 Task: Toggle the option "Available for hire".
Action: Mouse moved to (1085, 96)
Screenshot: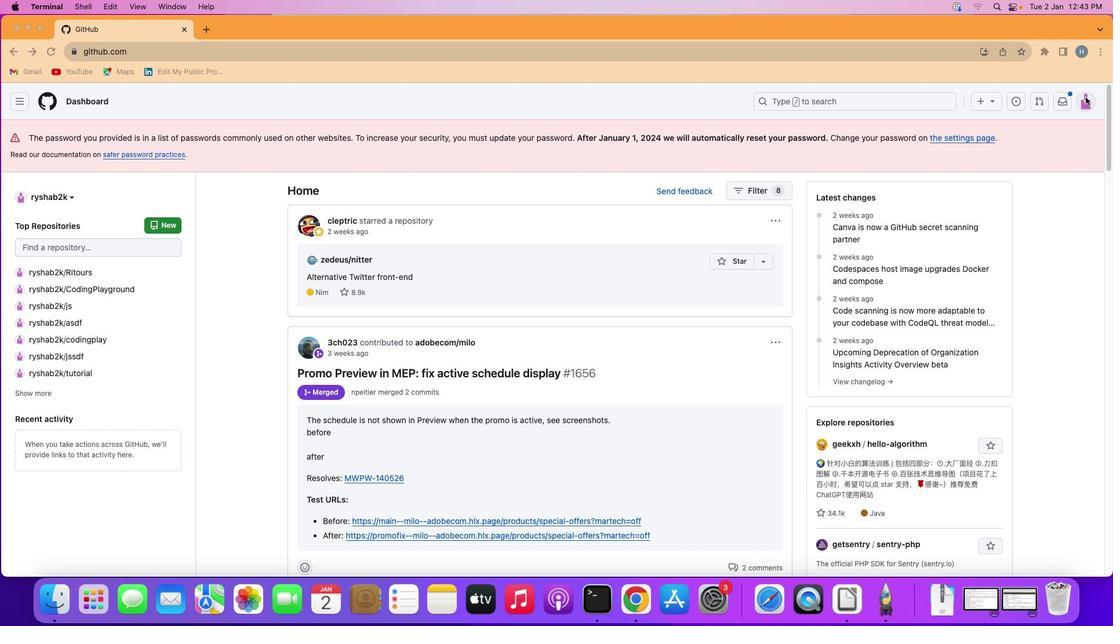 
Action: Mouse pressed left at (1085, 96)
Screenshot: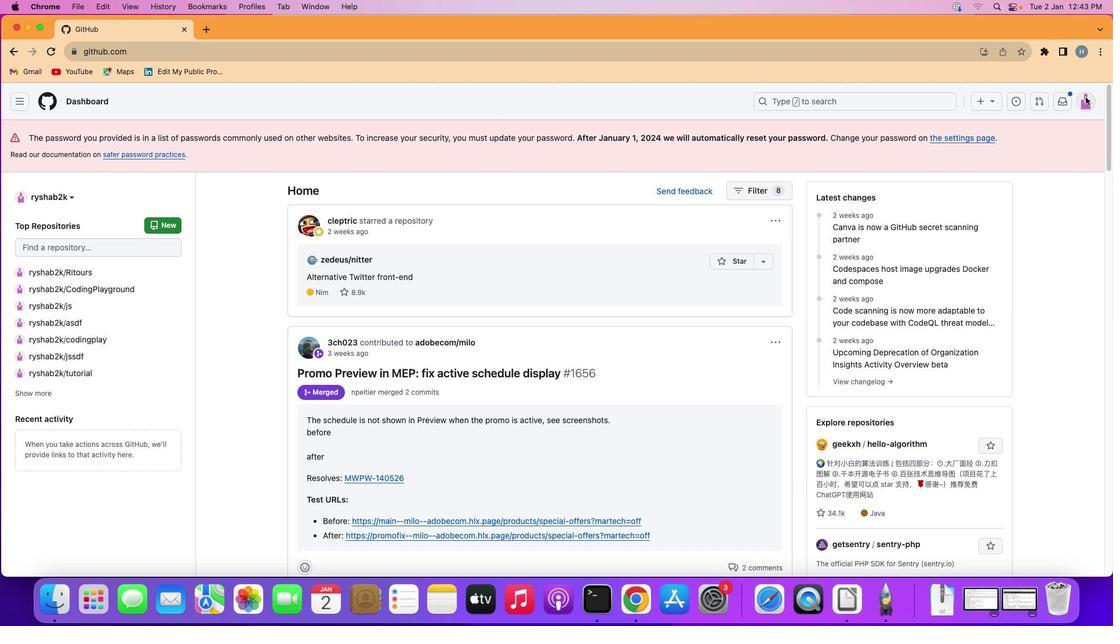
Action: Mouse moved to (1084, 99)
Screenshot: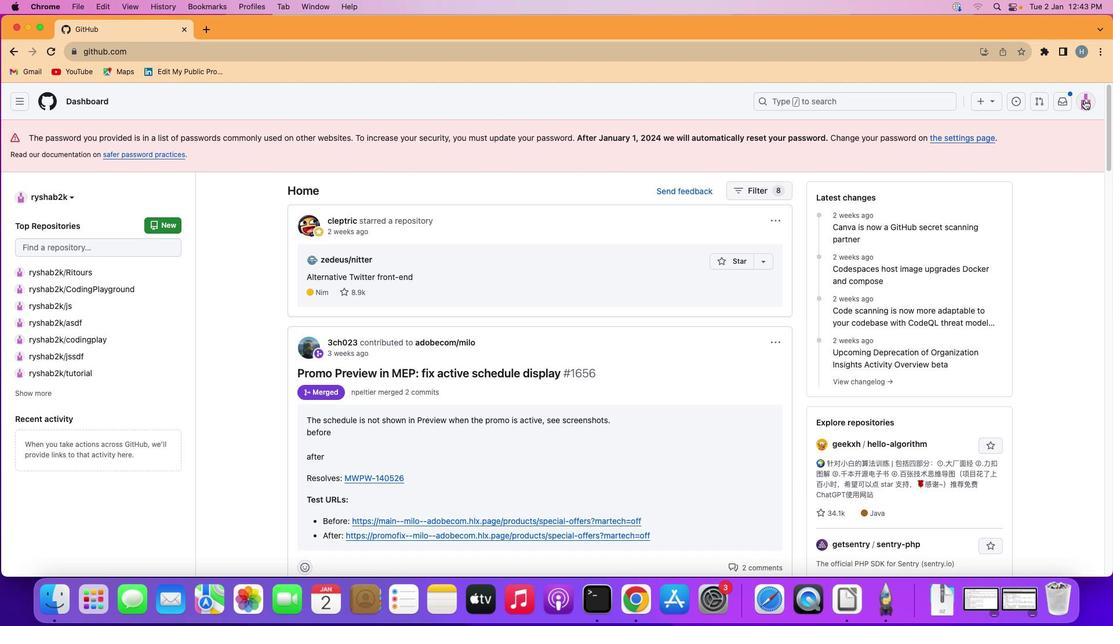 
Action: Mouse pressed left at (1084, 99)
Screenshot: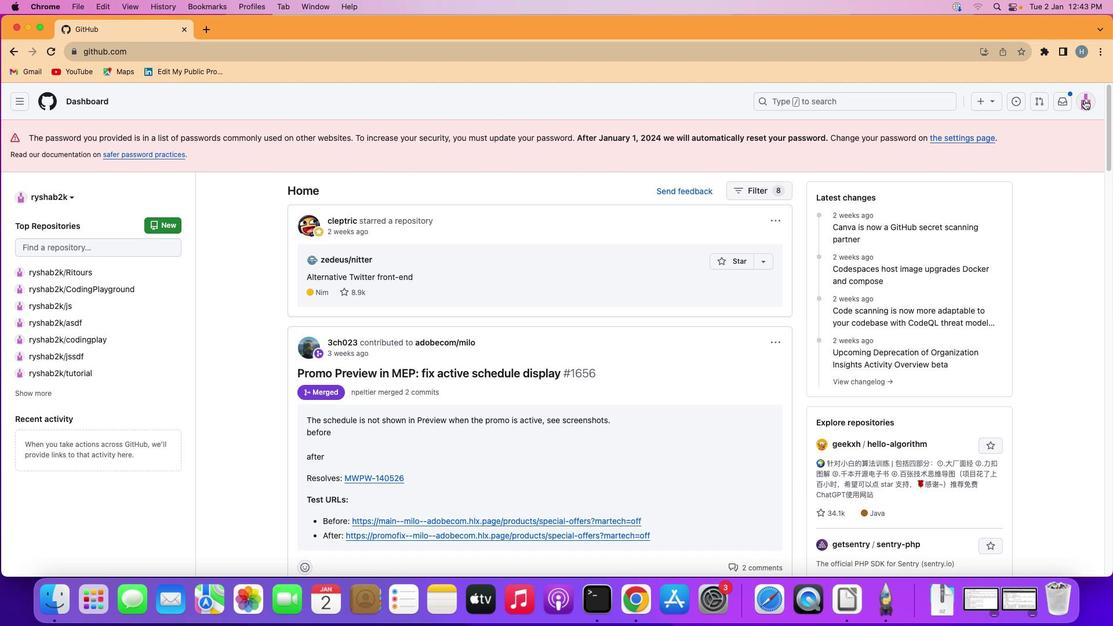 
Action: Mouse moved to (987, 418)
Screenshot: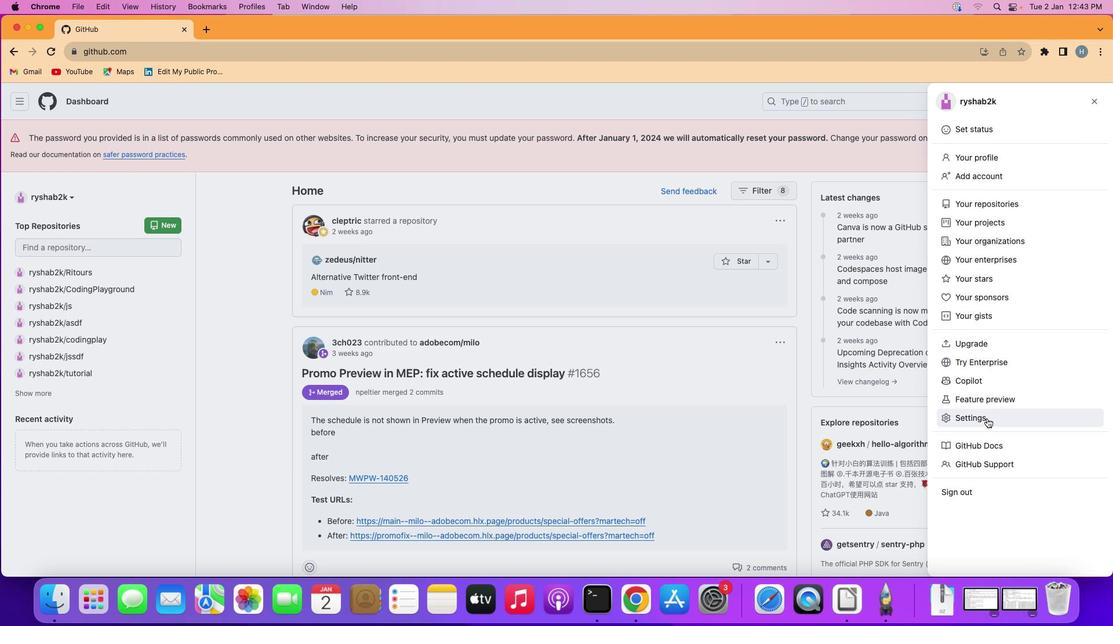 
Action: Mouse pressed left at (987, 418)
Screenshot: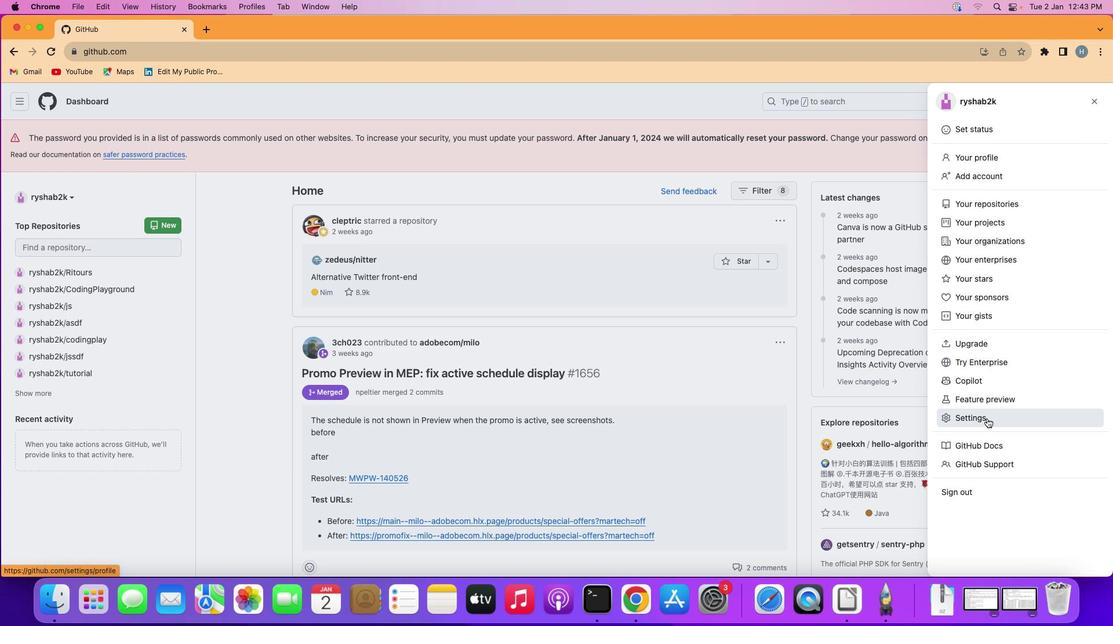 
Action: Mouse moved to (705, 410)
Screenshot: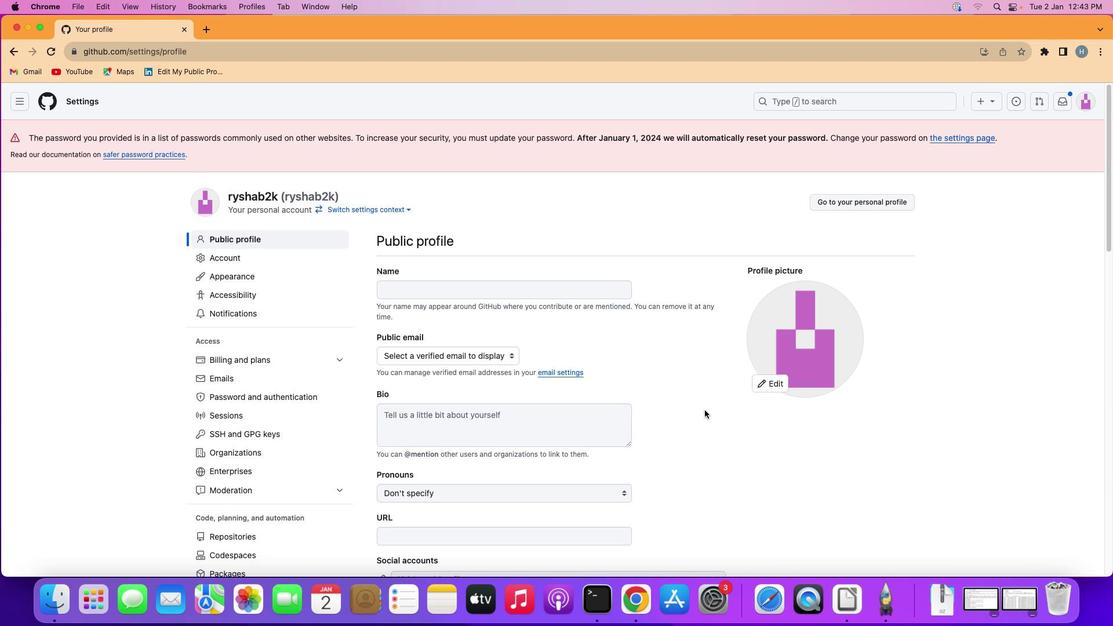 
Action: Mouse scrolled (705, 410) with delta (0, 0)
Screenshot: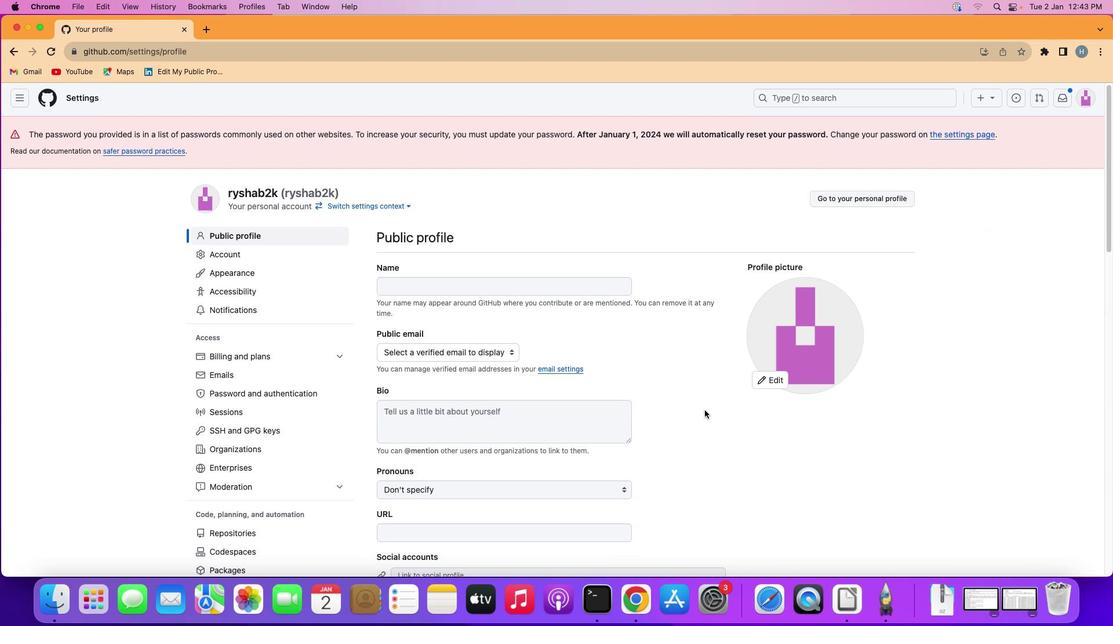 
Action: Mouse scrolled (705, 410) with delta (0, 0)
Screenshot: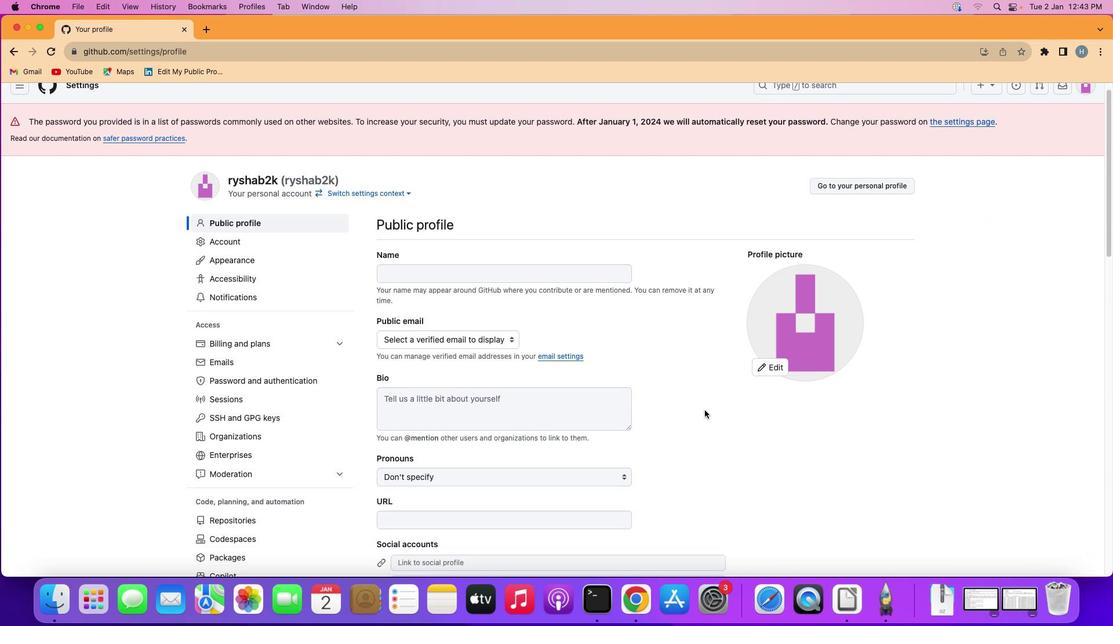 
Action: Mouse scrolled (705, 410) with delta (0, 0)
Screenshot: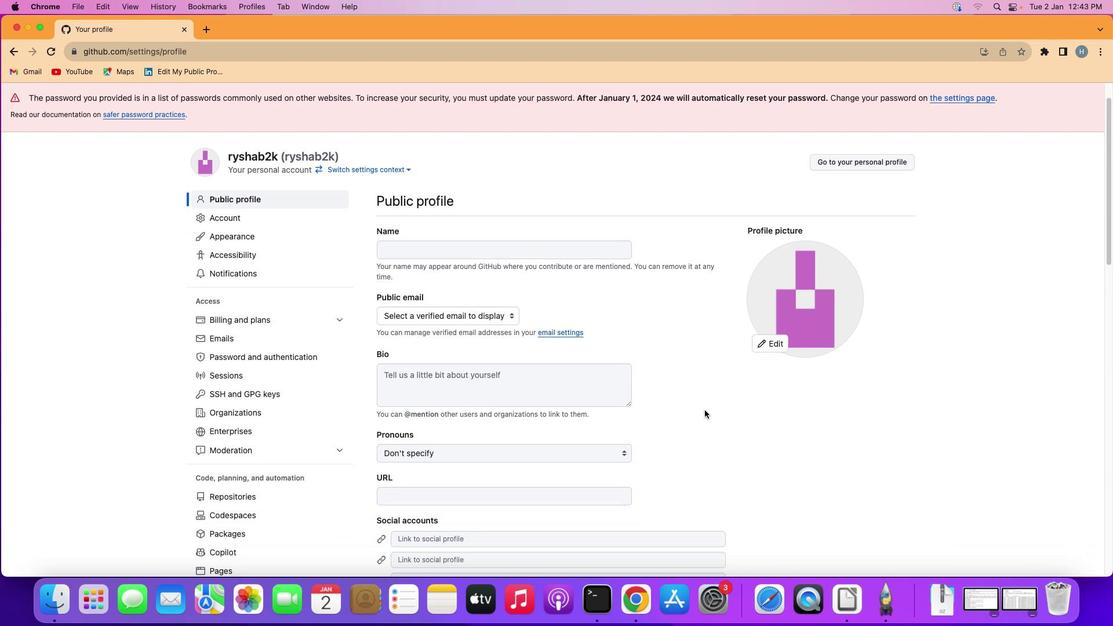 
Action: Mouse scrolled (705, 410) with delta (0, 0)
Screenshot: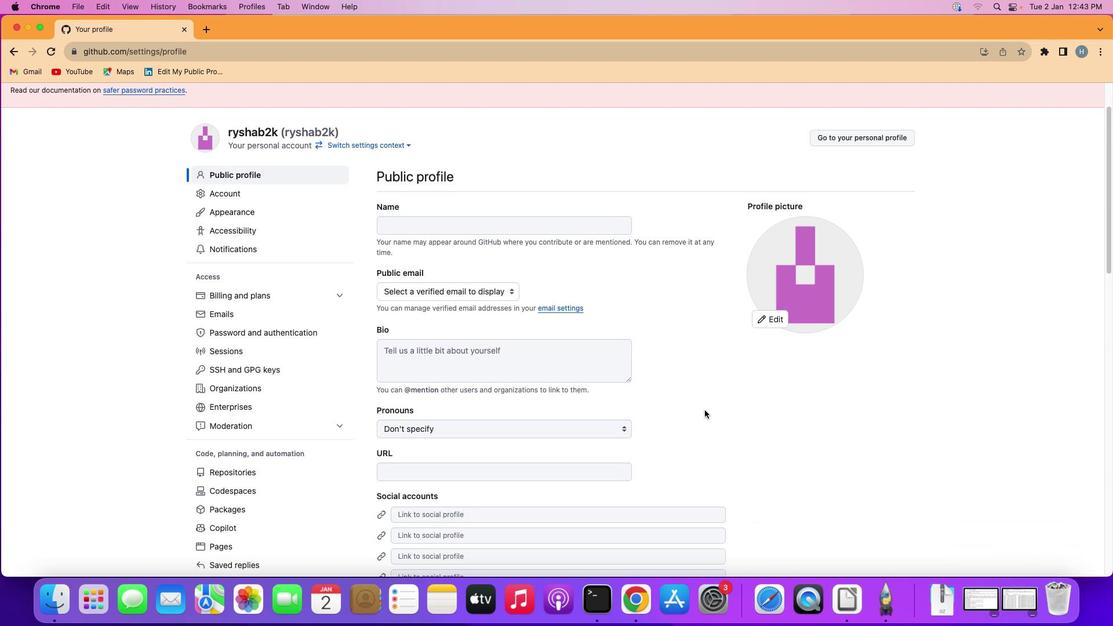 
Action: Mouse scrolled (705, 410) with delta (0, 0)
Screenshot: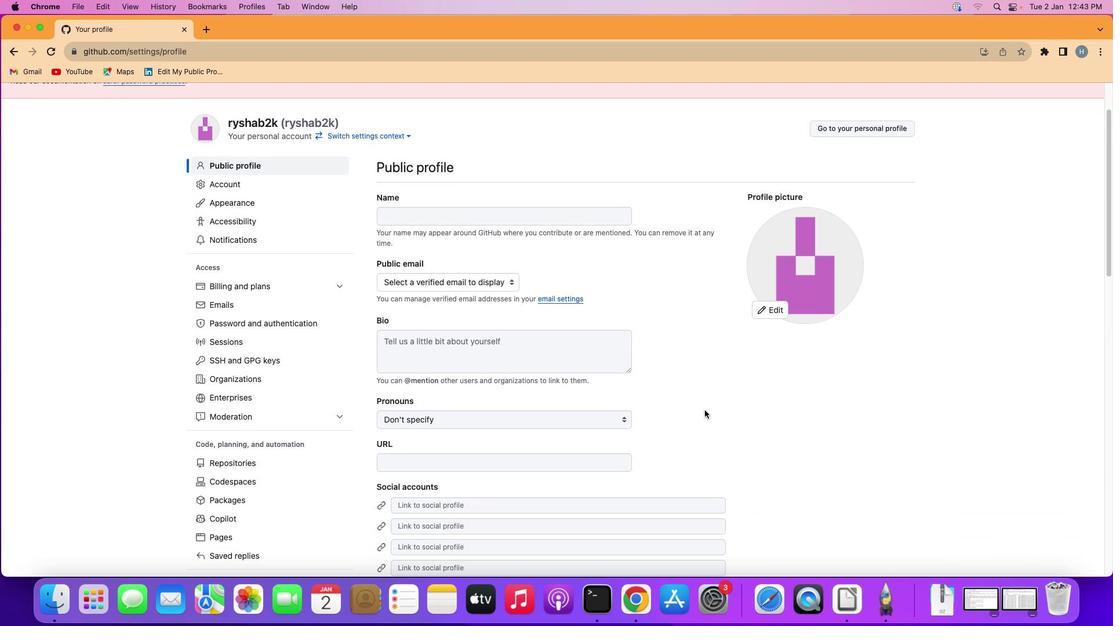 
Action: Mouse scrolled (705, 410) with delta (0, -1)
Screenshot: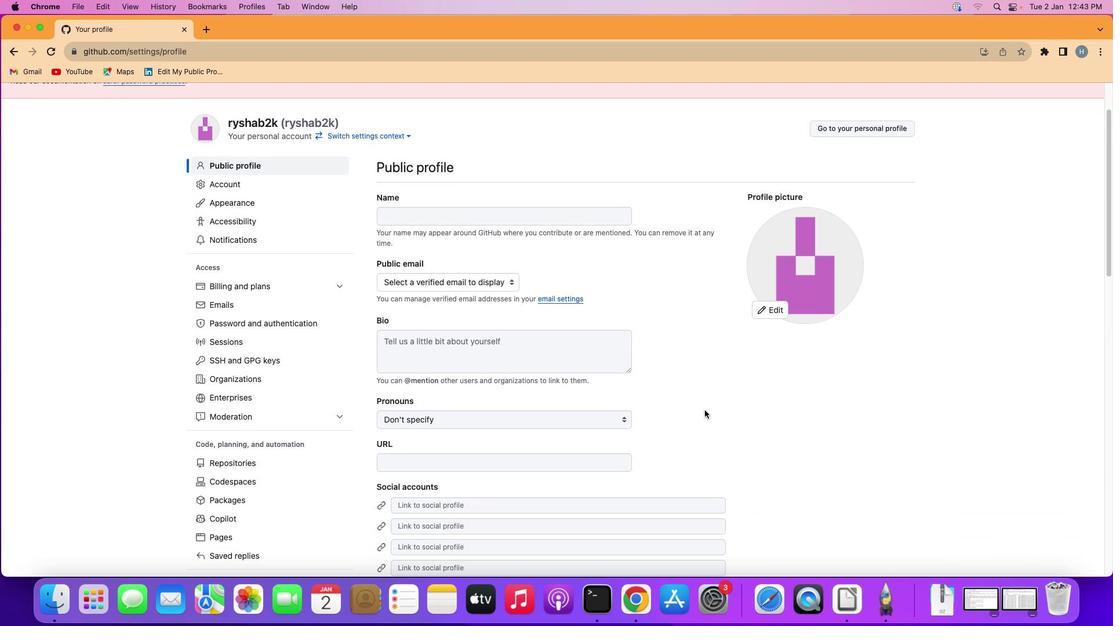 
Action: Mouse scrolled (705, 410) with delta (0, 1)
Screenshot: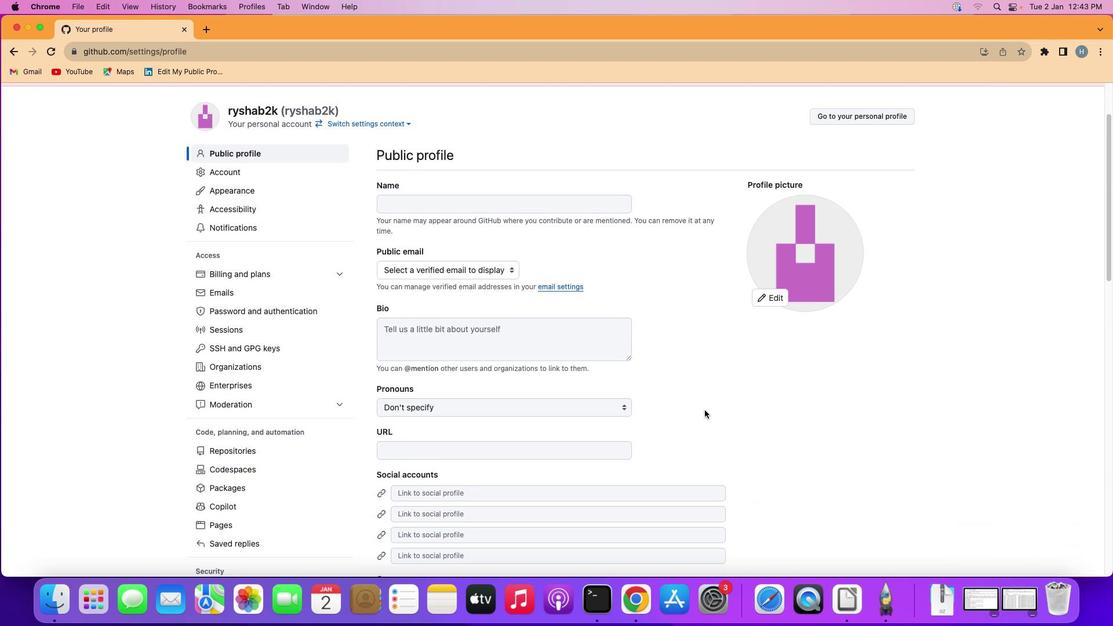 
Action: Mouse scrolled (705, 410) with delta (0, -1)
Screenshot: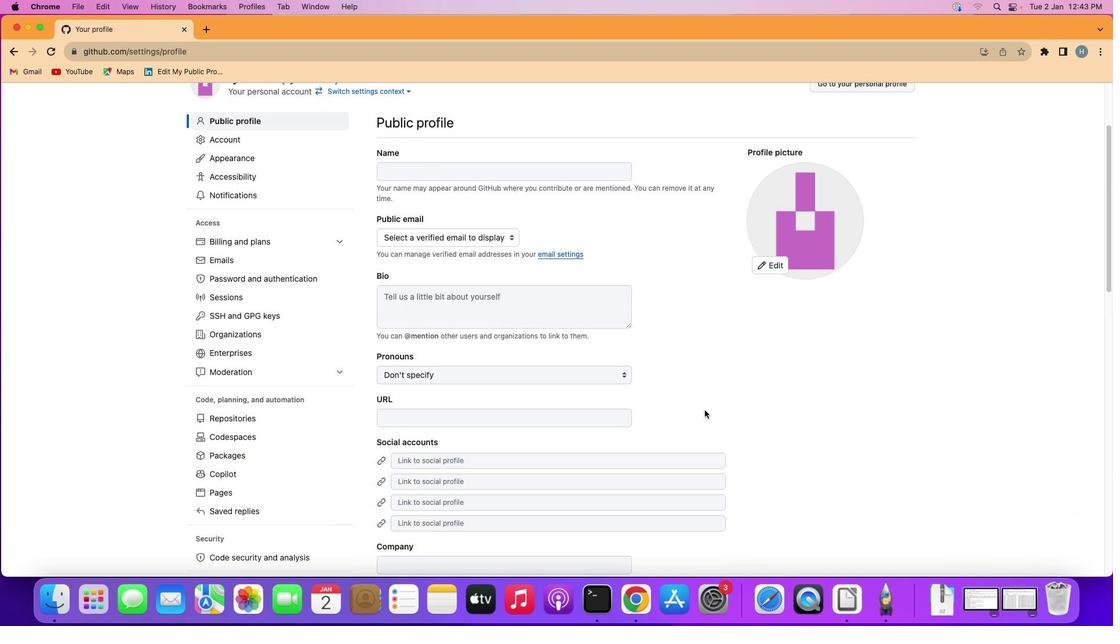 
Action: Mouse scrolled (705, 410) with delta (0, 0)
Screenshot: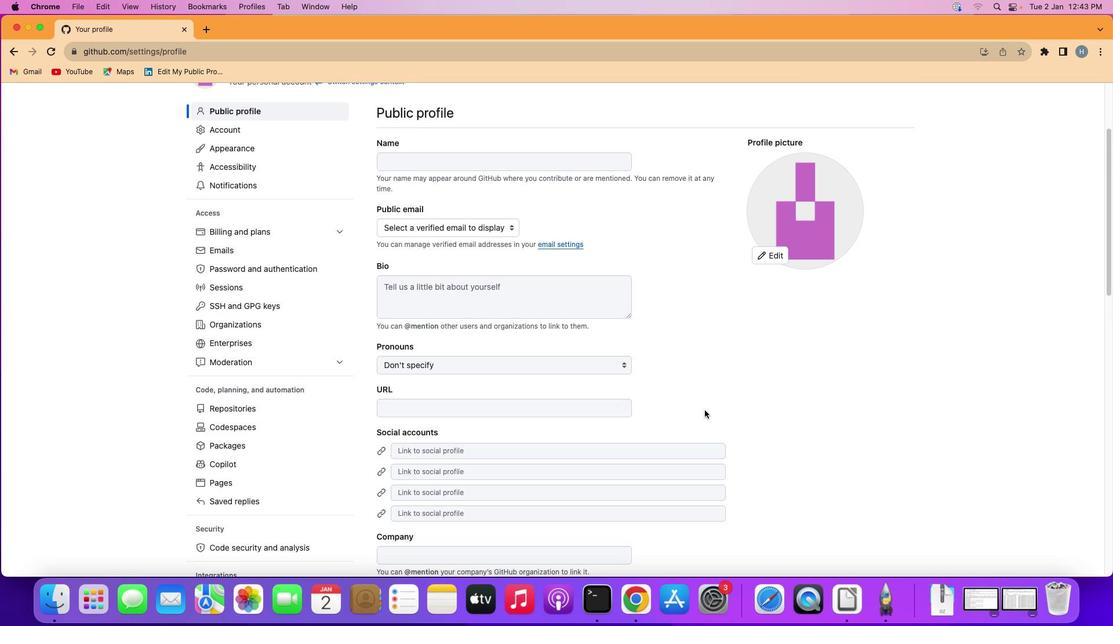 
Action: Mouse scrolled (705, 410) with delta (0, 2)
Screenshot: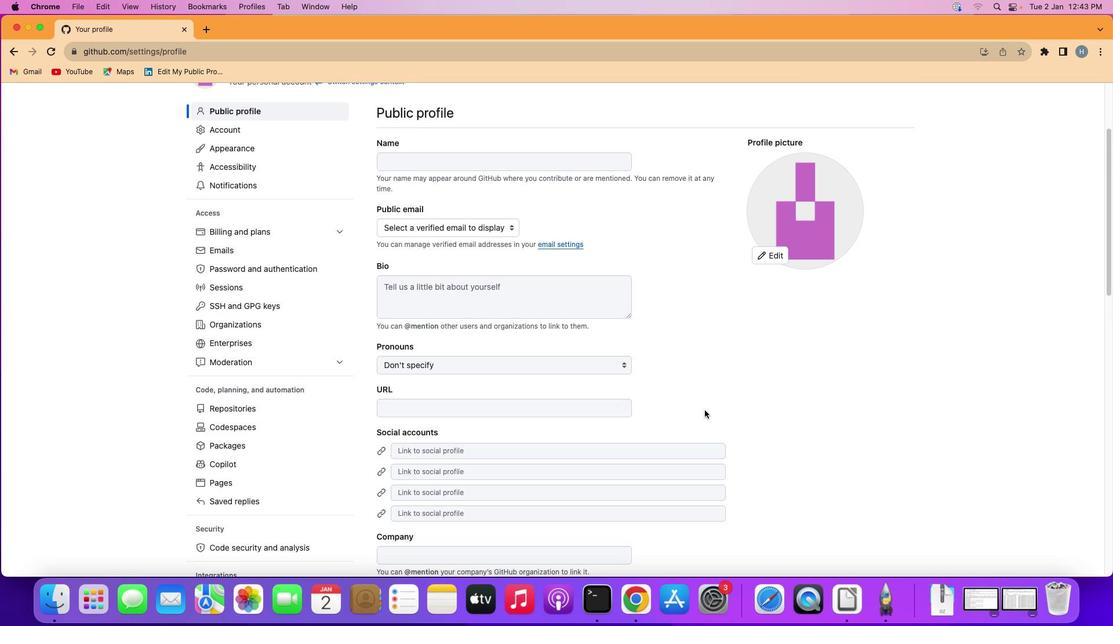 
Action: Mouse scrolled (705, 410) with delta (0, -1)
Screenshot: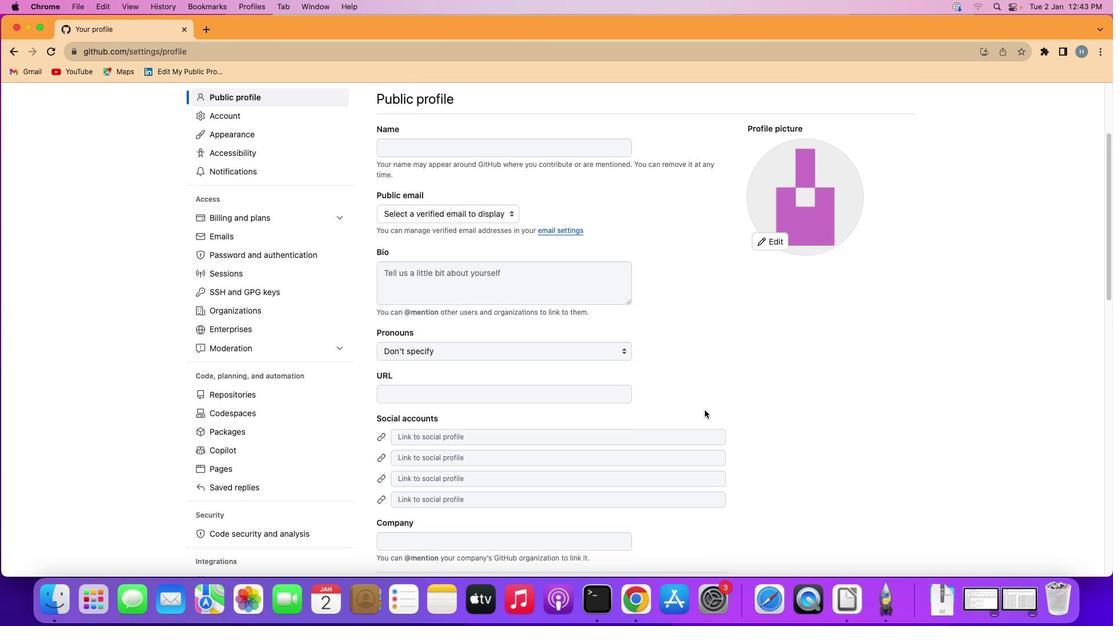 
Action: Mouse scrolled (705, 410) with delta (0, -1)
Screenshot: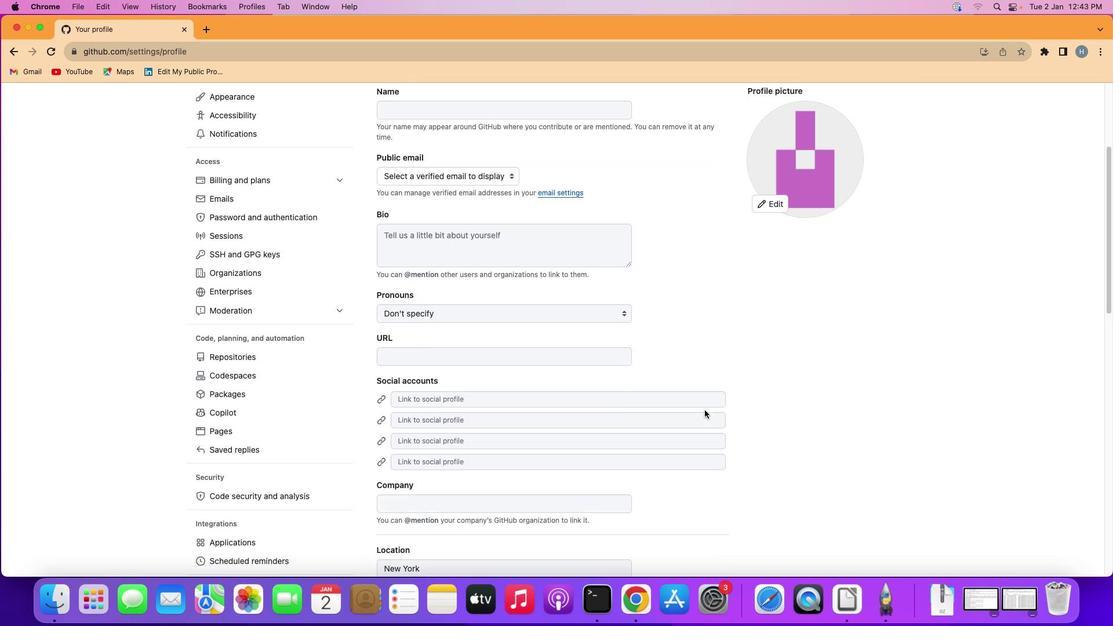 
Action: Mouse scrolled (705, 410) with delta (0, -2)
Screenshot: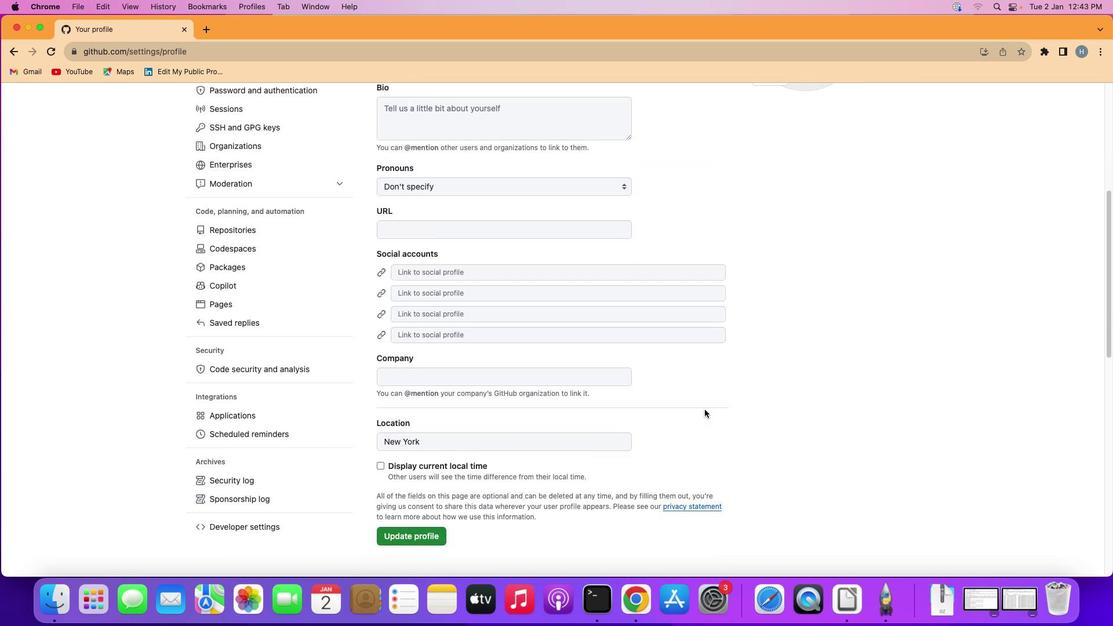 
Action: Mouse moved to (704, 408)
Screenshot: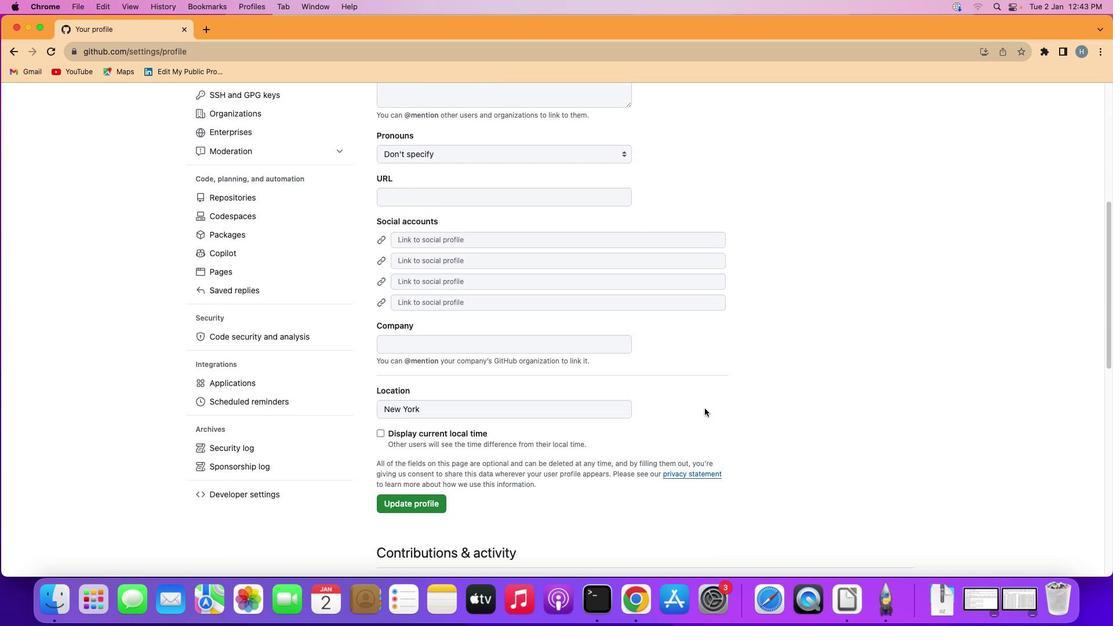 
Action: Mouse scrolled (704, 408) with delta (0, 0)
Screenshot: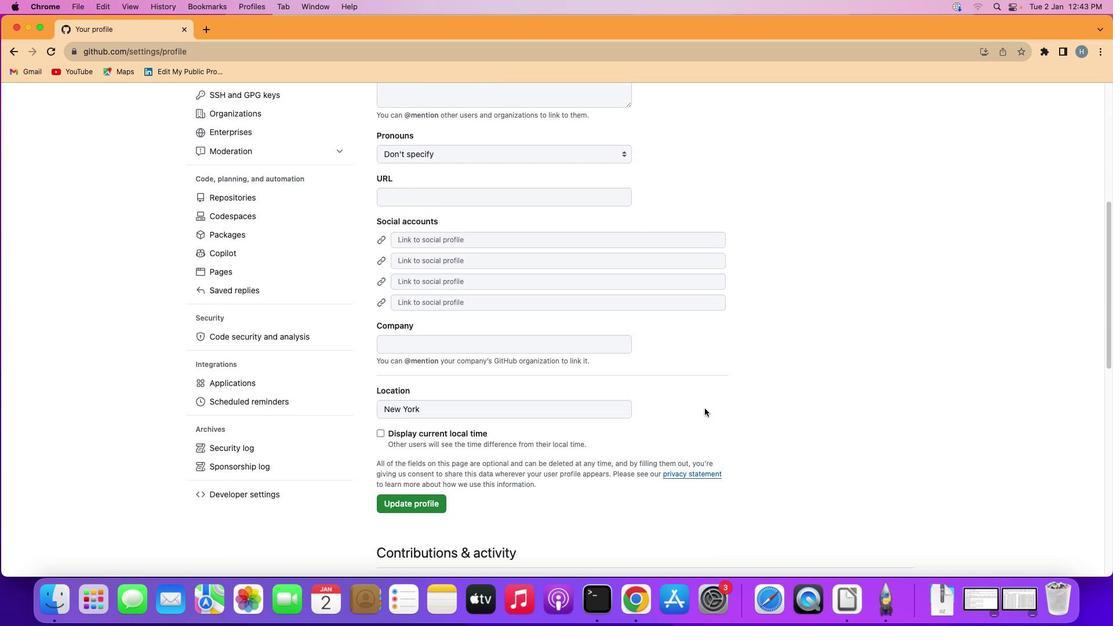 
Action: Mouse scrolled (704, 408) with delta (0, 0)
Screenshot: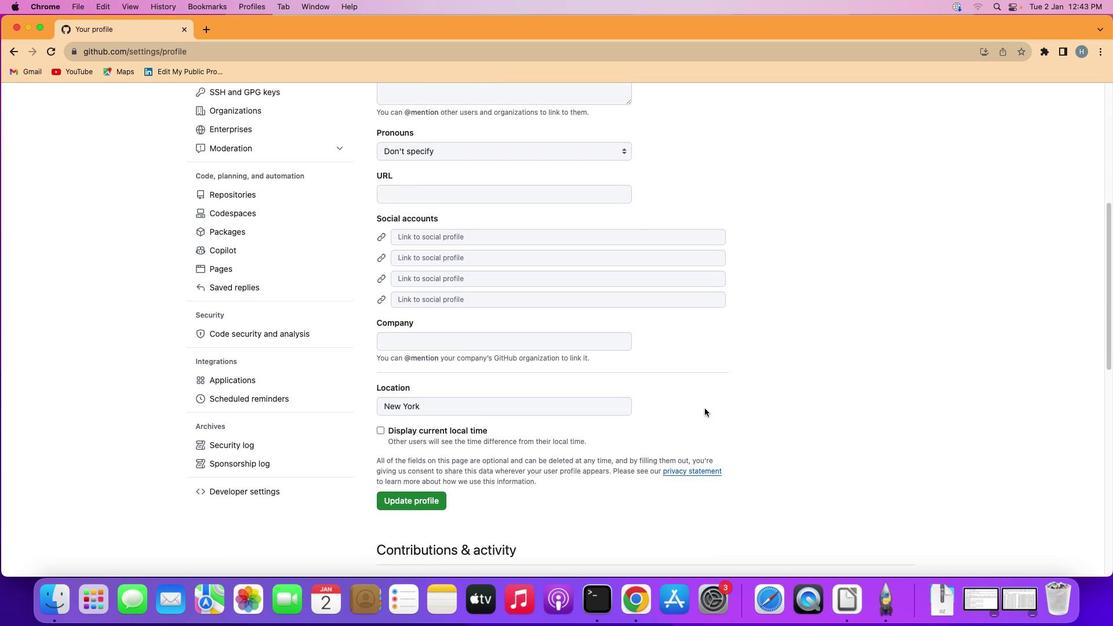 
Action: Mouse moved to (704, 408)
Screenshot: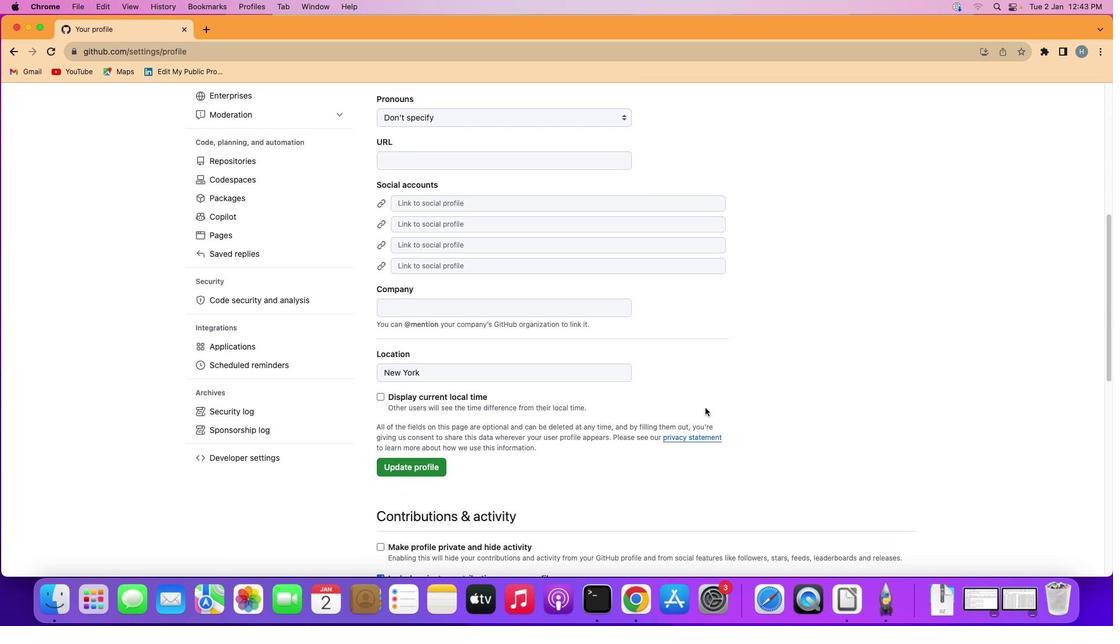 
Action: Mouse scrolled (704, 408) with delta (0, 0)
Screenshot: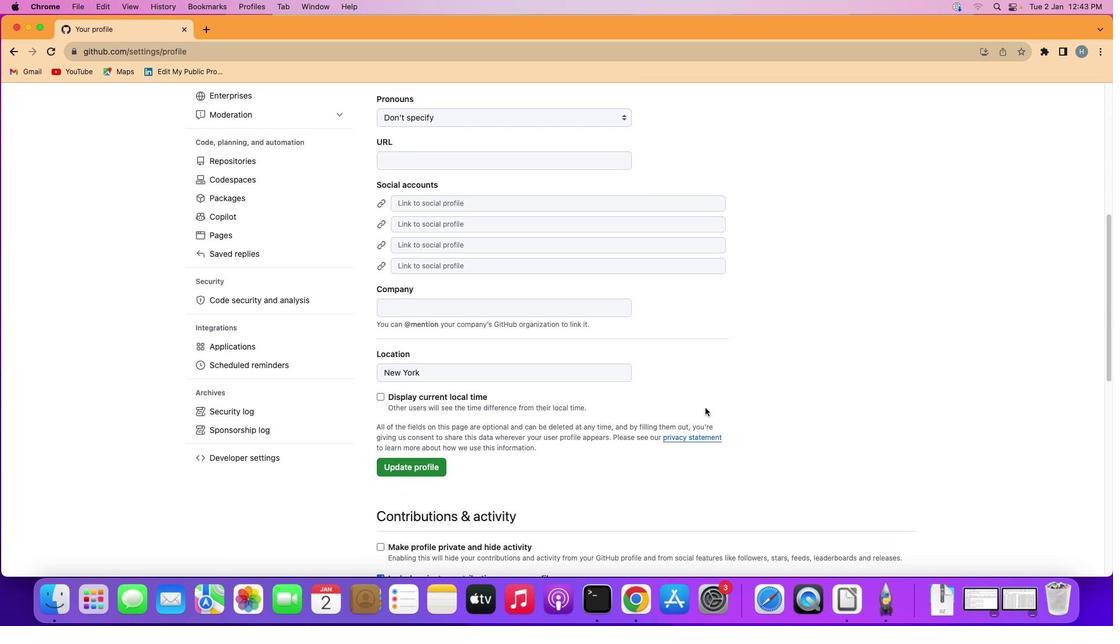 
Action: Mouse moved to (705, 407)
Screenshot: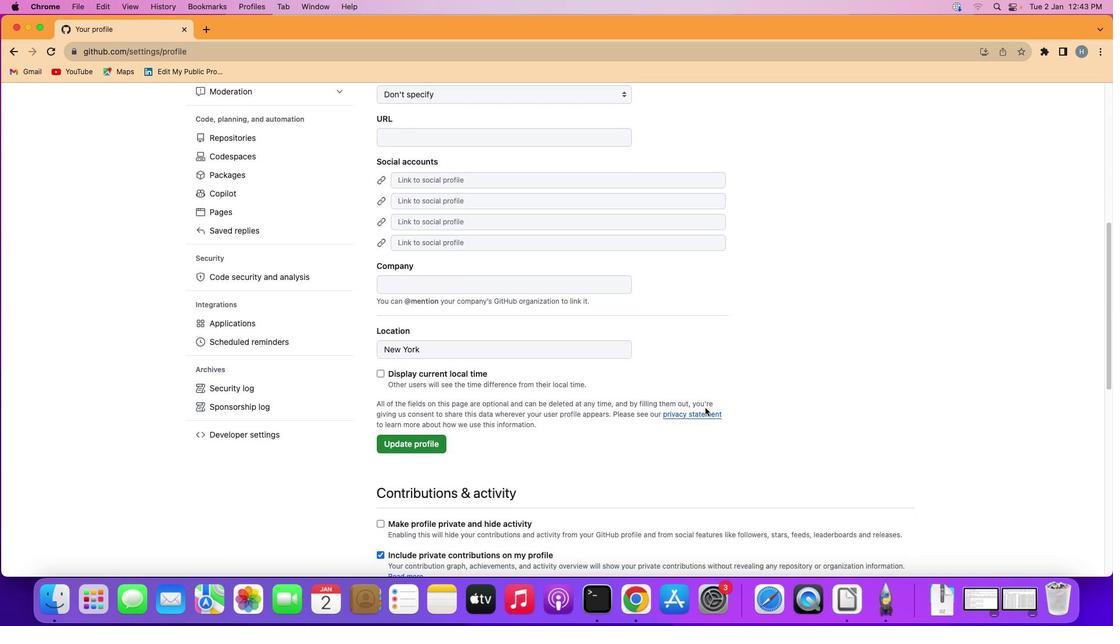 
Action: Mouse scrolled (705, 407) with delta (0, 0)
Screenshot: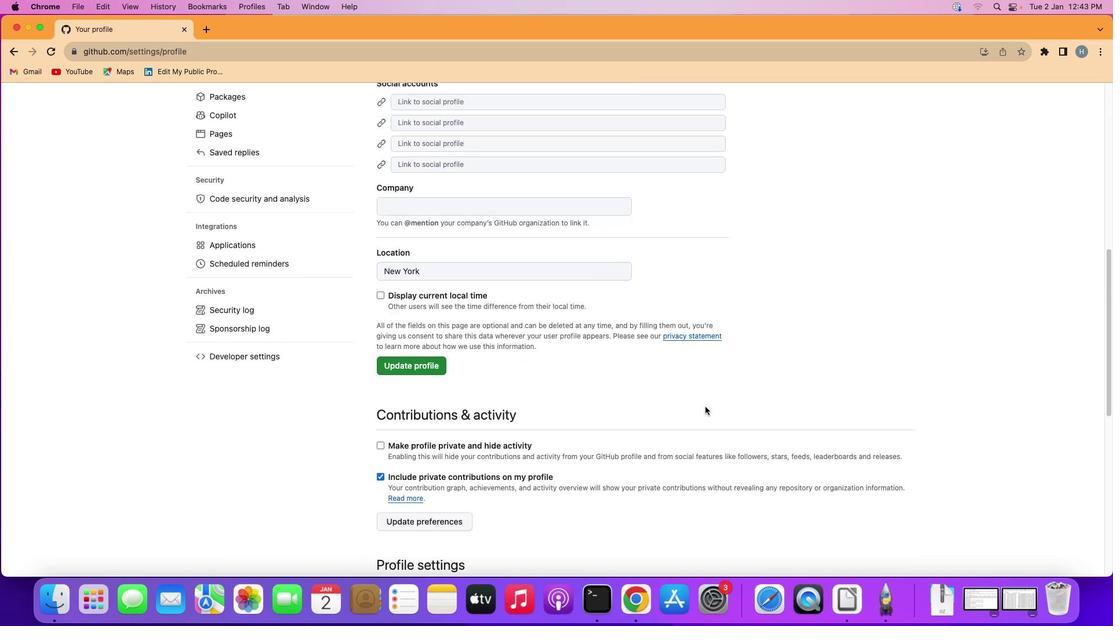 
Action: Mouse scrolled (705, 407) with delta (0, 0)
Screenshot: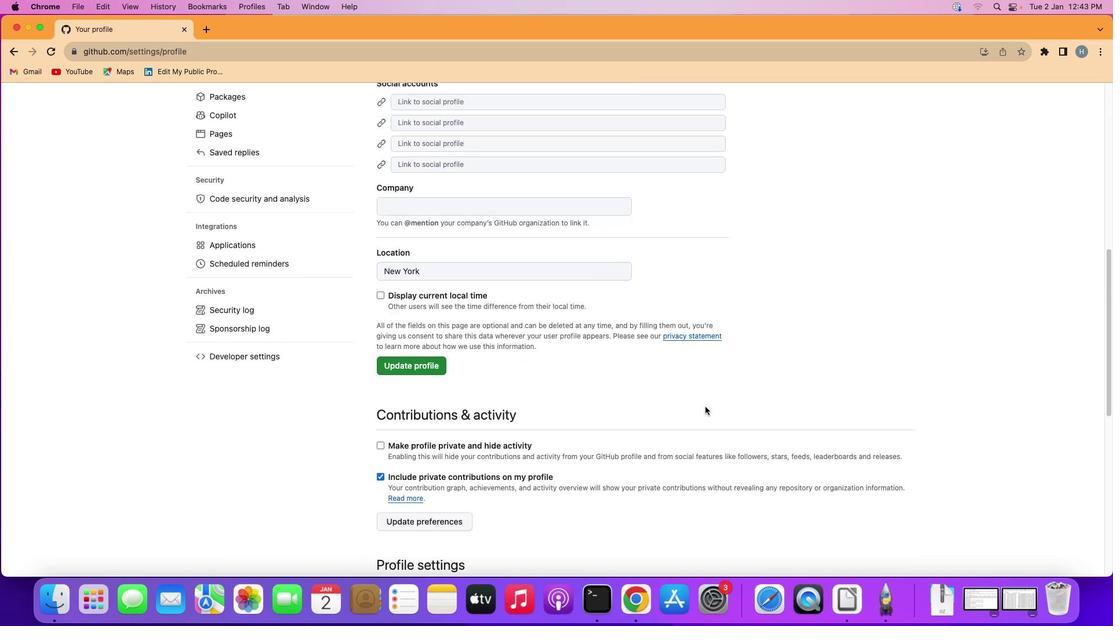 
Action: Mouse scrolled (705, 407) with delta (0, -1)
Screenshot: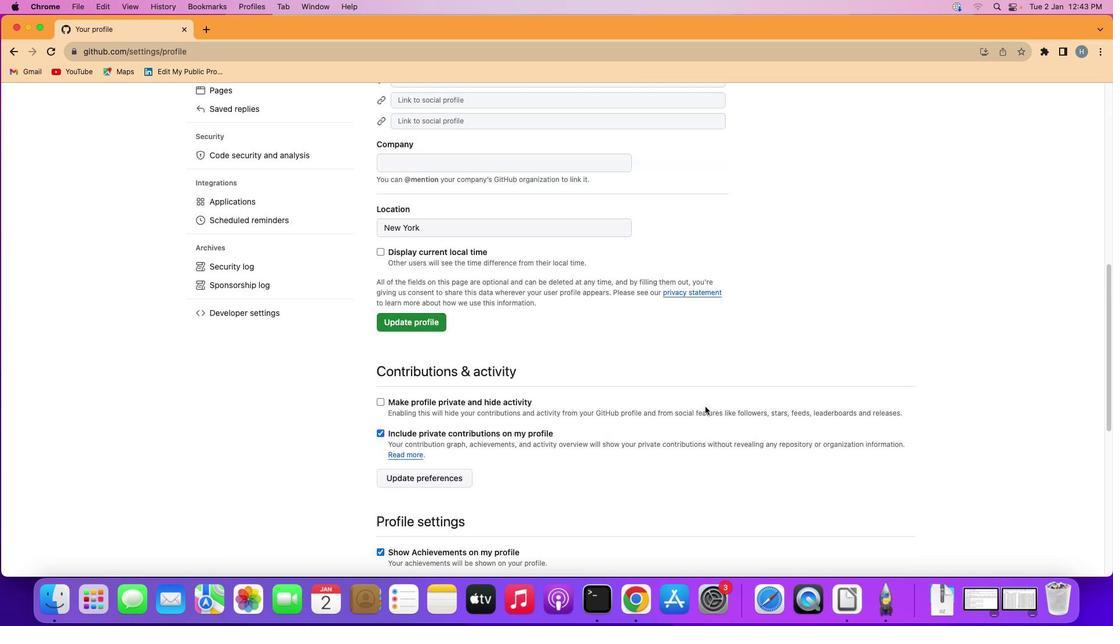 
Action: Mouse moved to (705, 407)
Screenshot: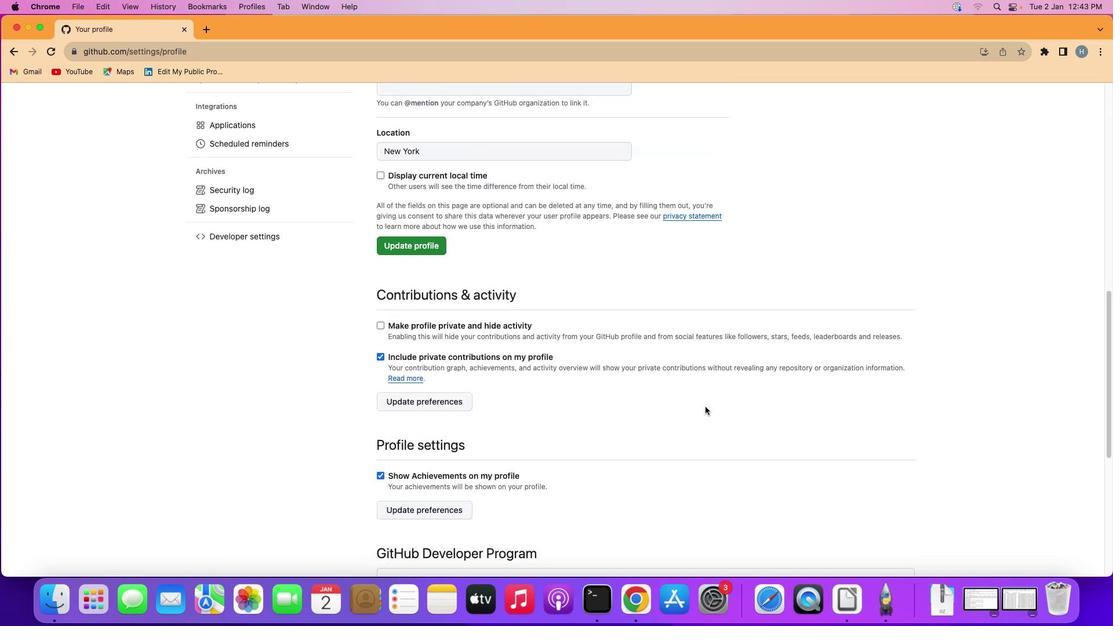 
Action: Mouse scrolled (705, 407) with delta (0, -2)
Screenshot: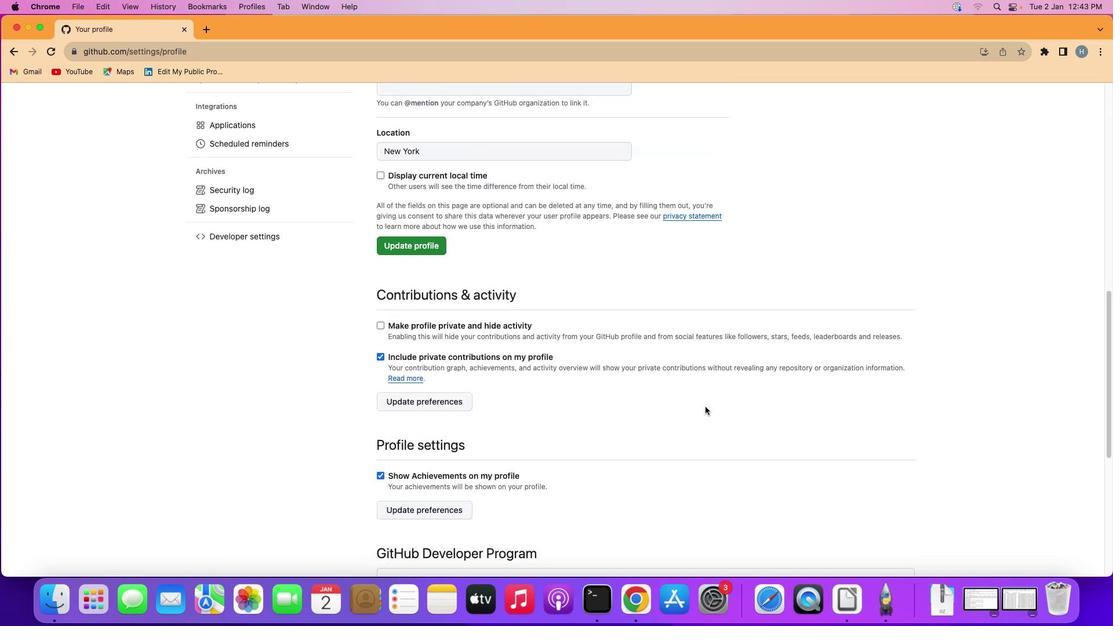 
Action: Mouse moved to (705, 407)
Screenshot: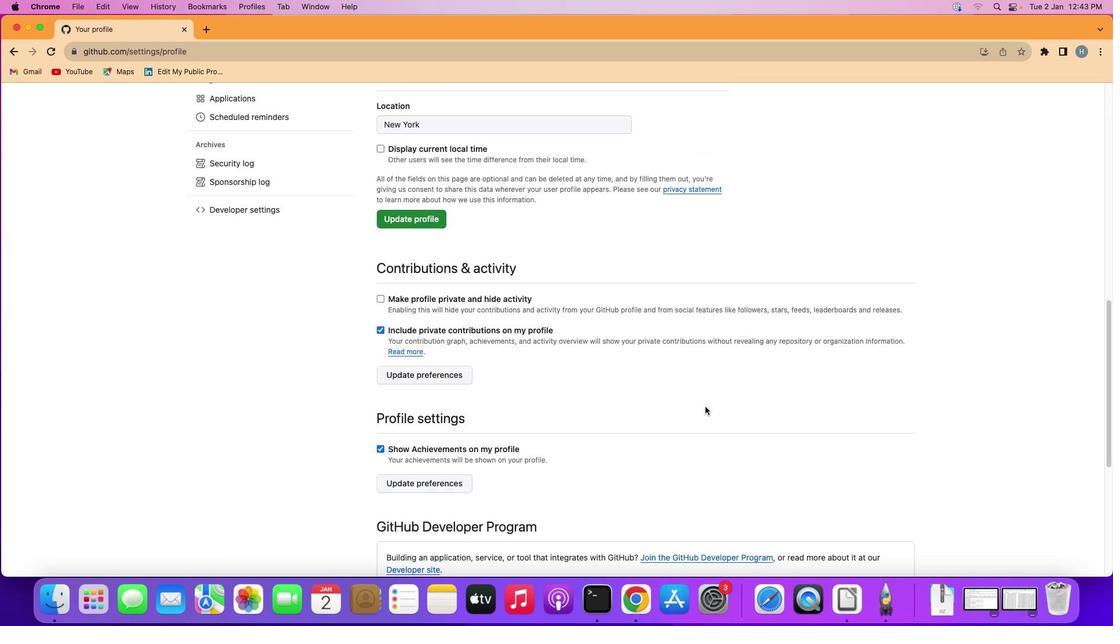 
Action: Mouse scrolled (705, 407) with delta (0, 0)
Screenshot: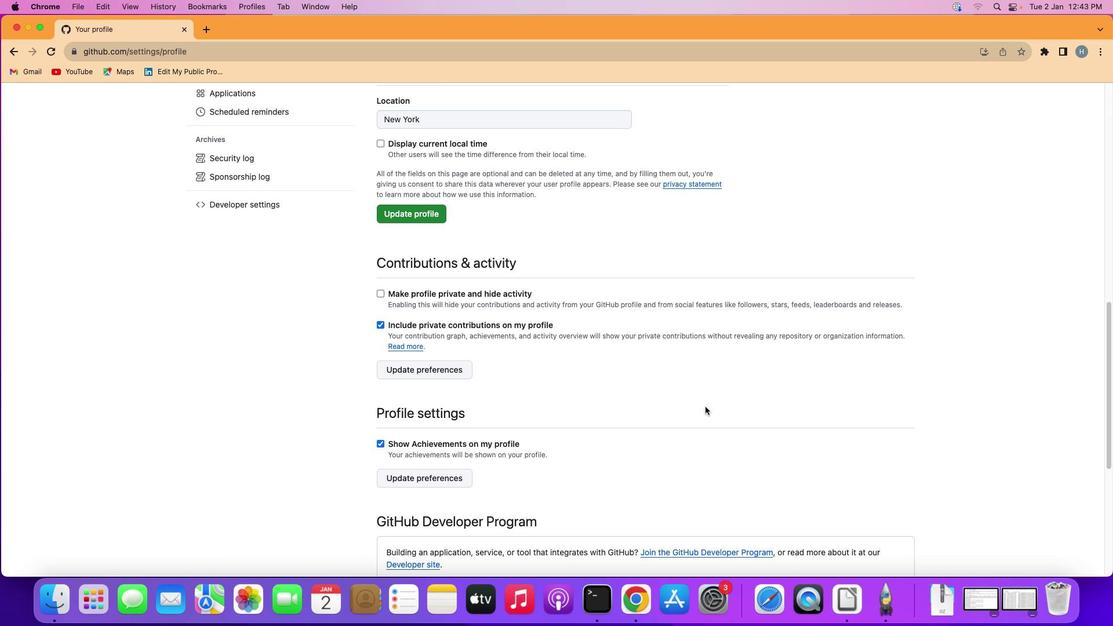
Action: Mouse scrolled (705, 407) with delta (0, 0)
Screenshot: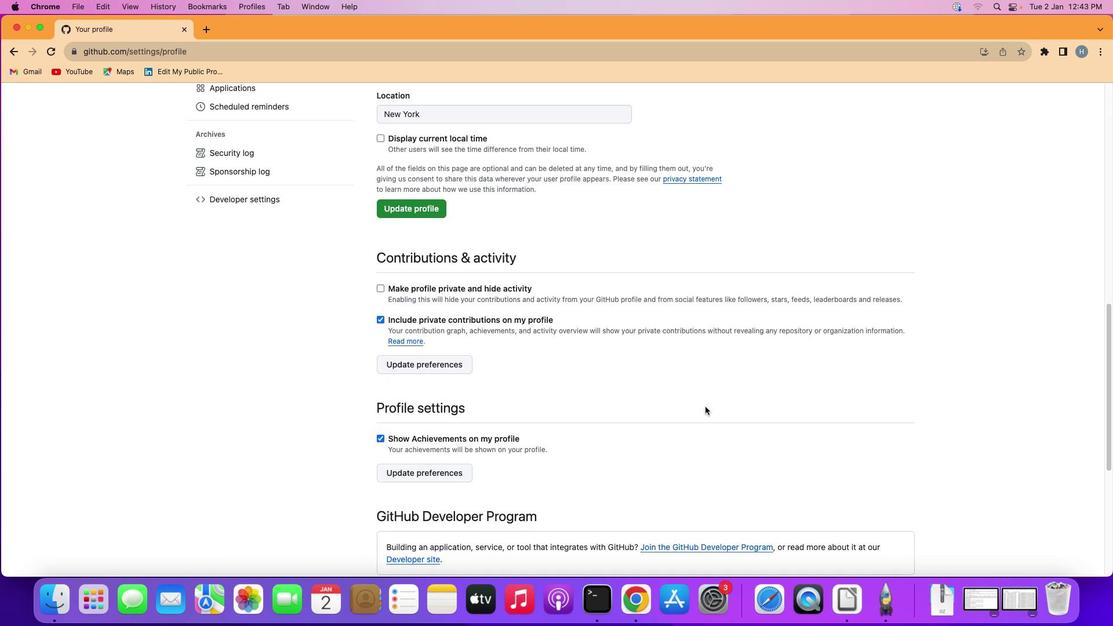 
Action: Mouse scrolled (705, 407) with delta (0, 0)
Screenshot: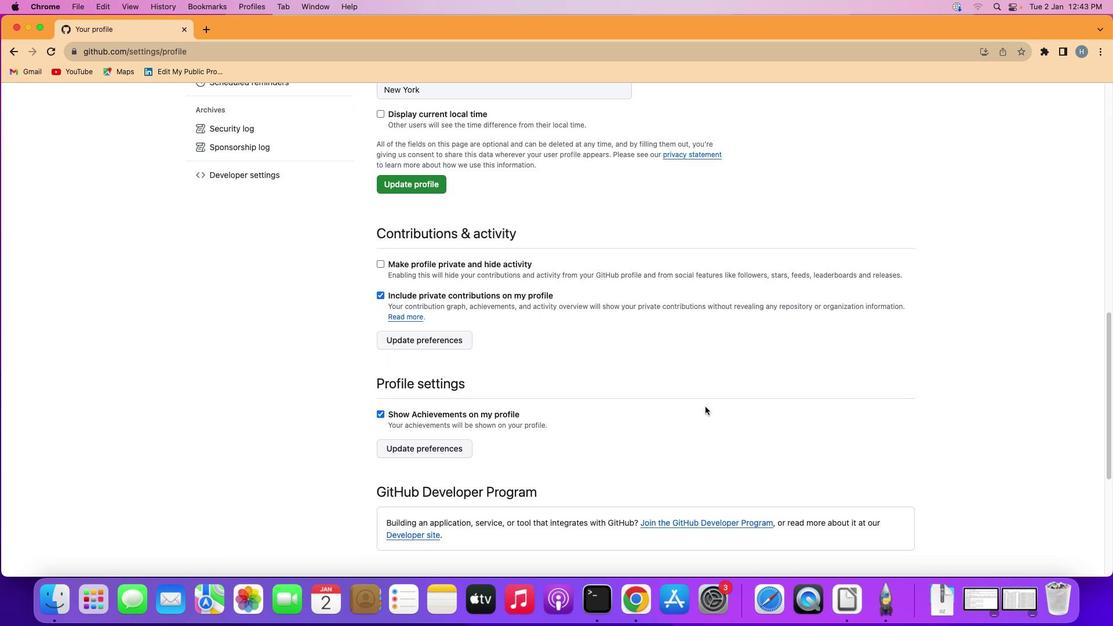 
Action: Mouse scrolled (705, 407) with delta (0, 0)
Screenshot: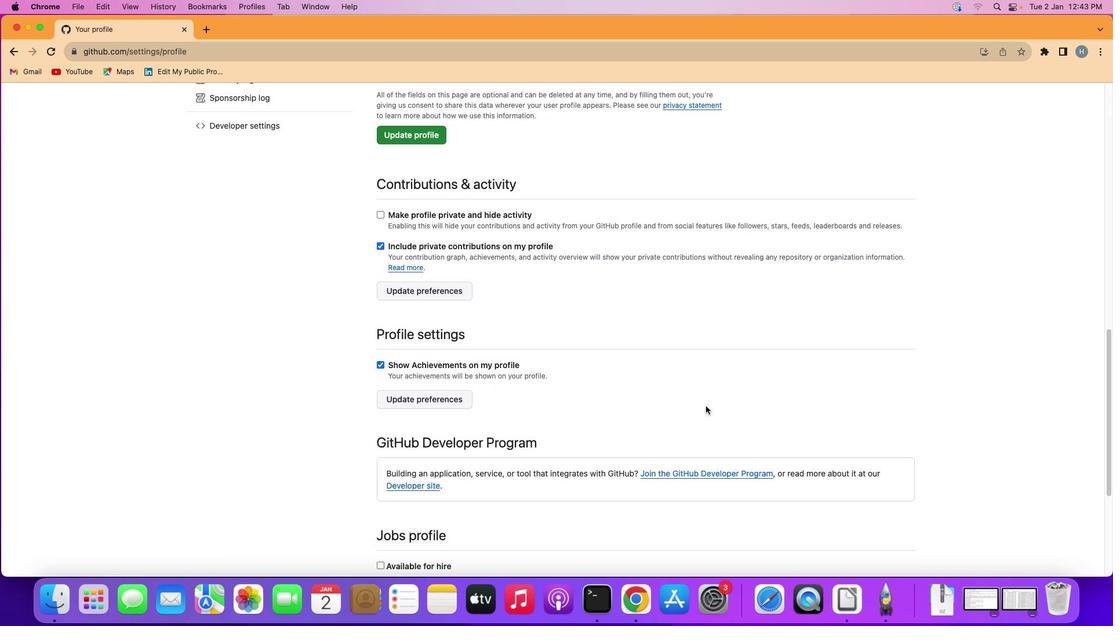 
Action: Mouse scrolled (705, 407) with delta (0, 0)
Screenshot: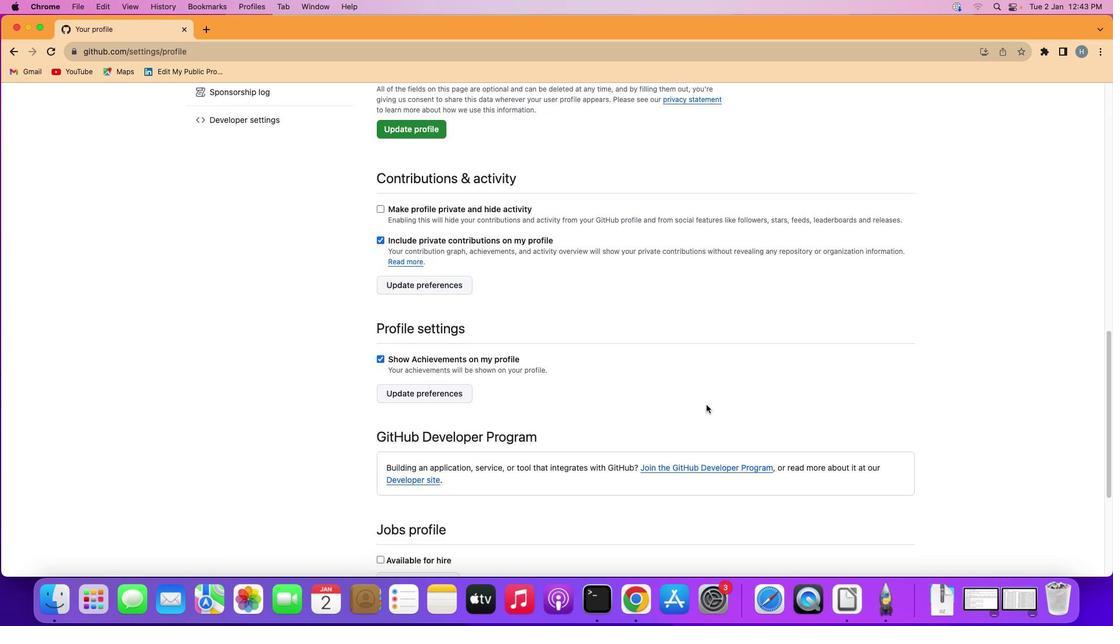 
Action: Mouse scrolled (705, 407) with delta (0, -1)
Screenshot: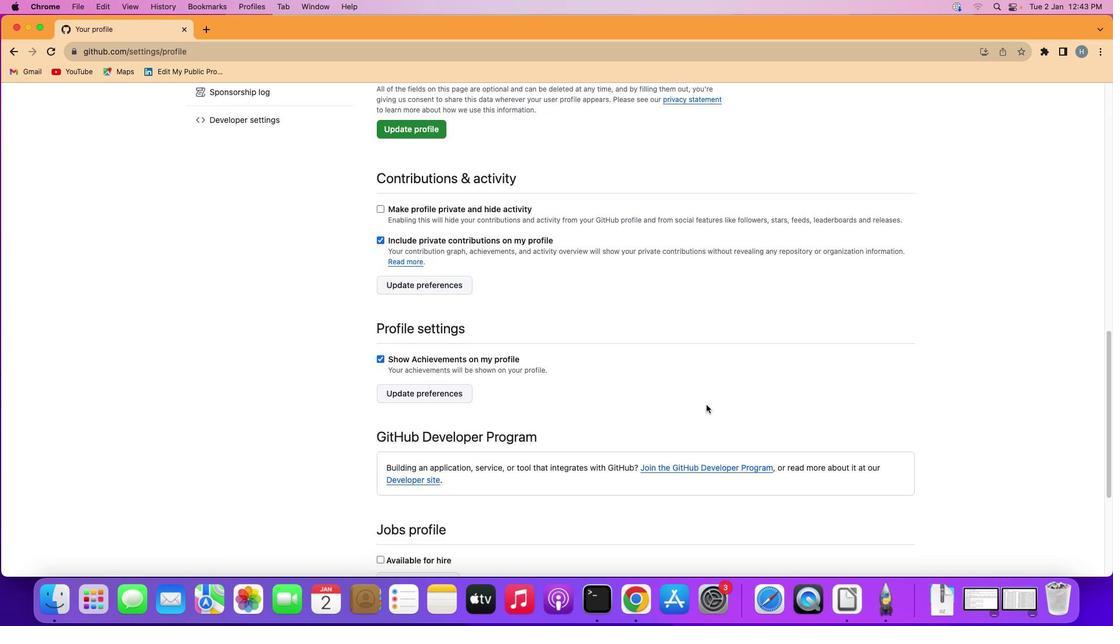 
Action: Mouse scrolled (705, 407) with delta (0, 1)
Screenshot: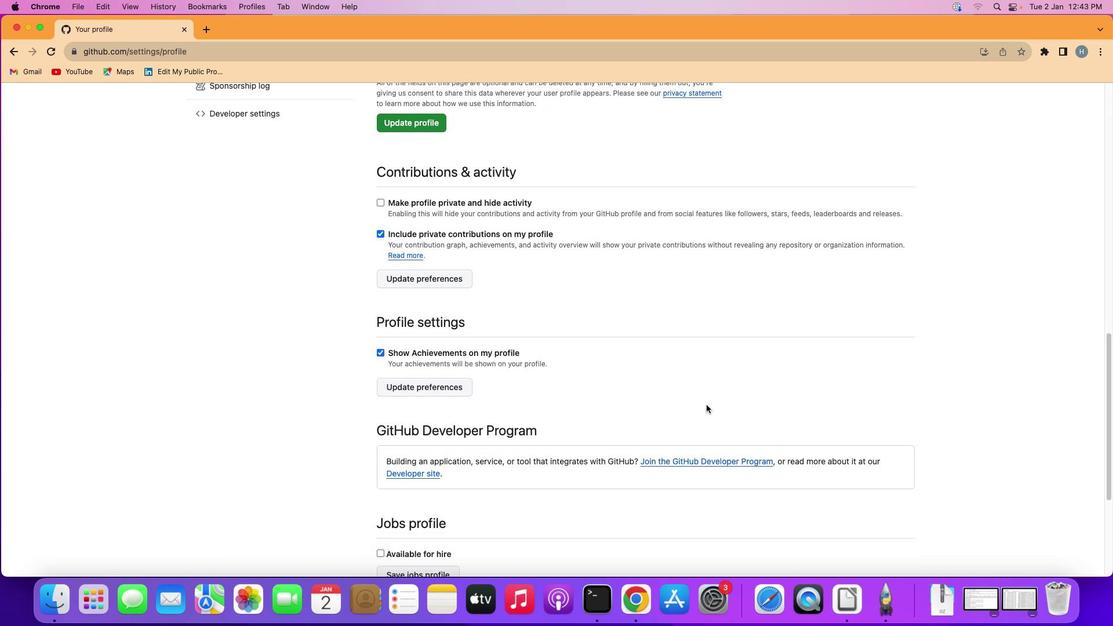 
Action: Mouse moved to (706, 403)
Screenshot: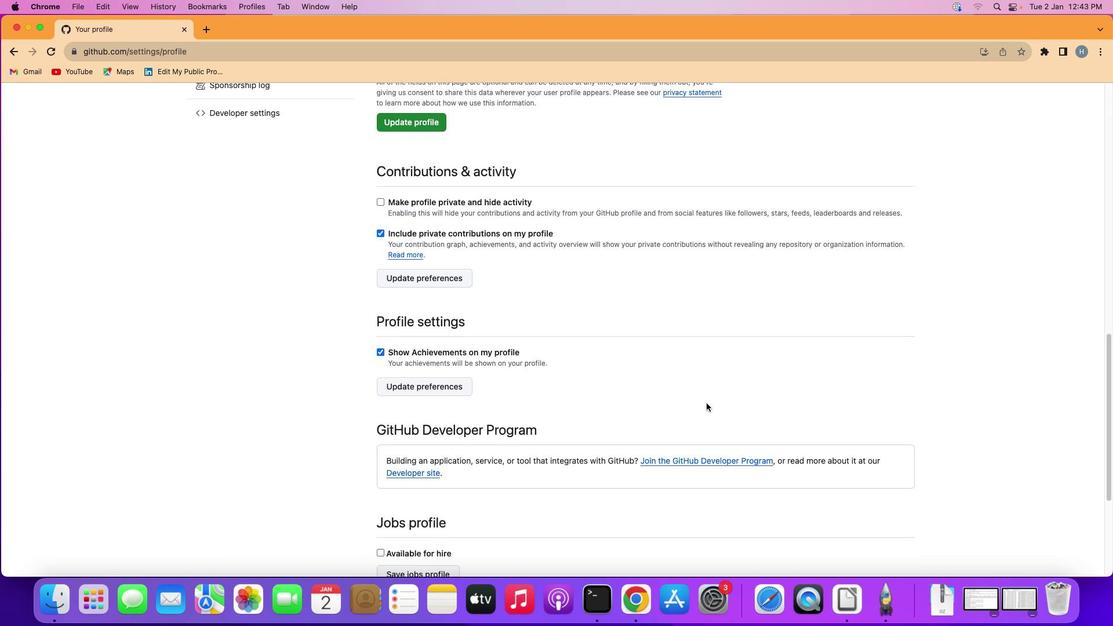 
Action: Mouse scrolled (706, 403) with delta (0, 0)
Screenshot: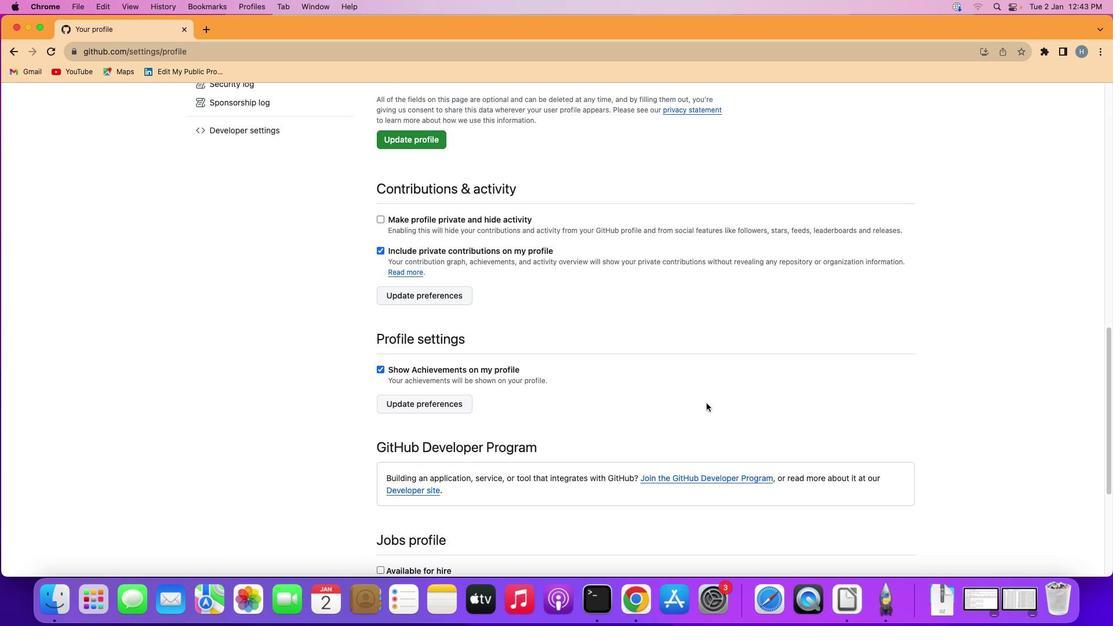 
Action: Mouse scrolled (706, 403) with delta (0, 0)
Screenshot: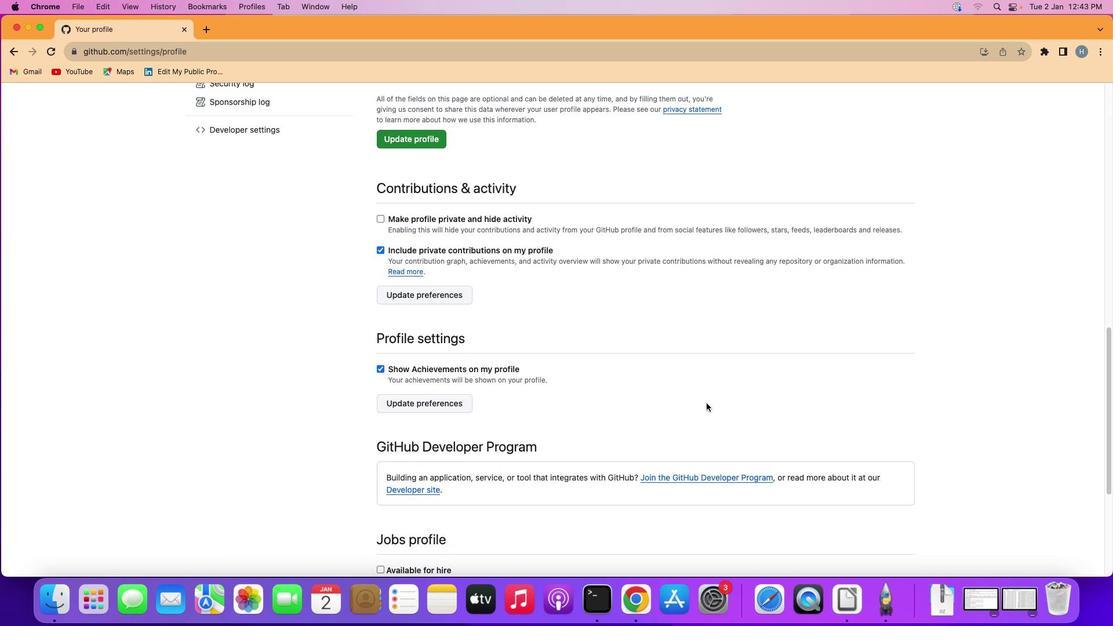 
Action: Mouse scrolled (706, 403) with delta (0, 2)
Screenshot: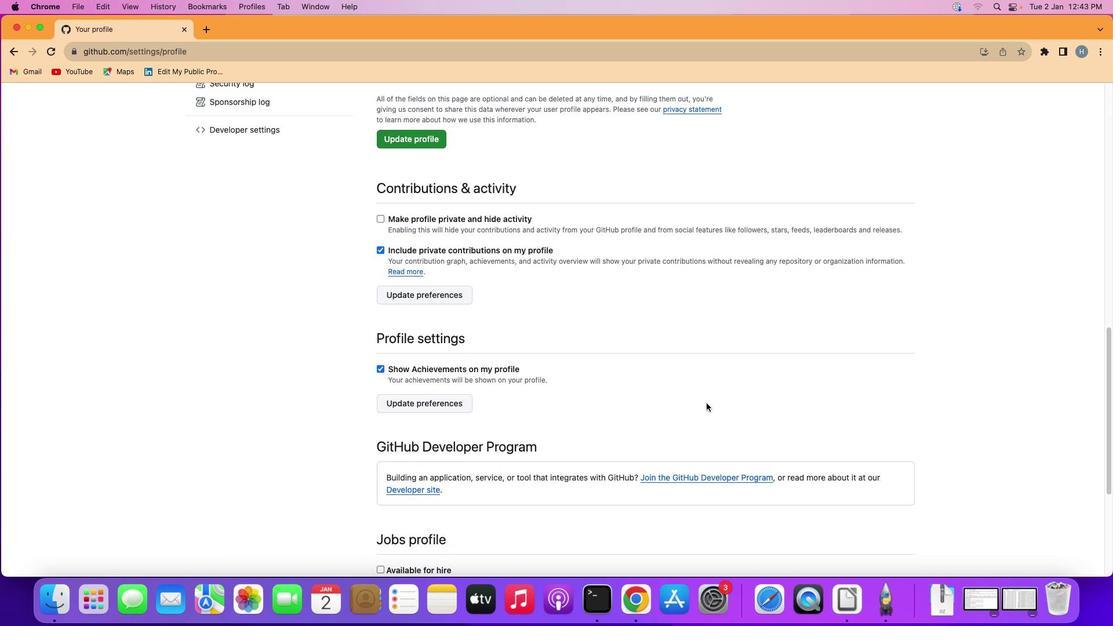 
Action: Mouse scrolled (706, 403) with delta (0, -1)
Screenshot: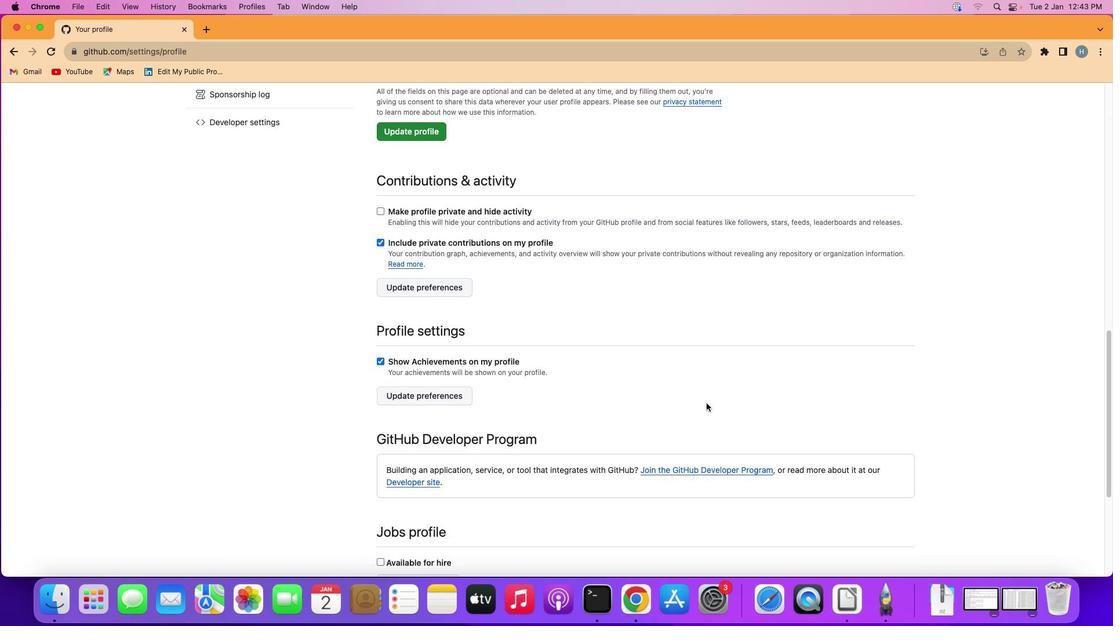 
Action: Mouse scrolled (706, 403) with delta (0, -1)
Screenshot: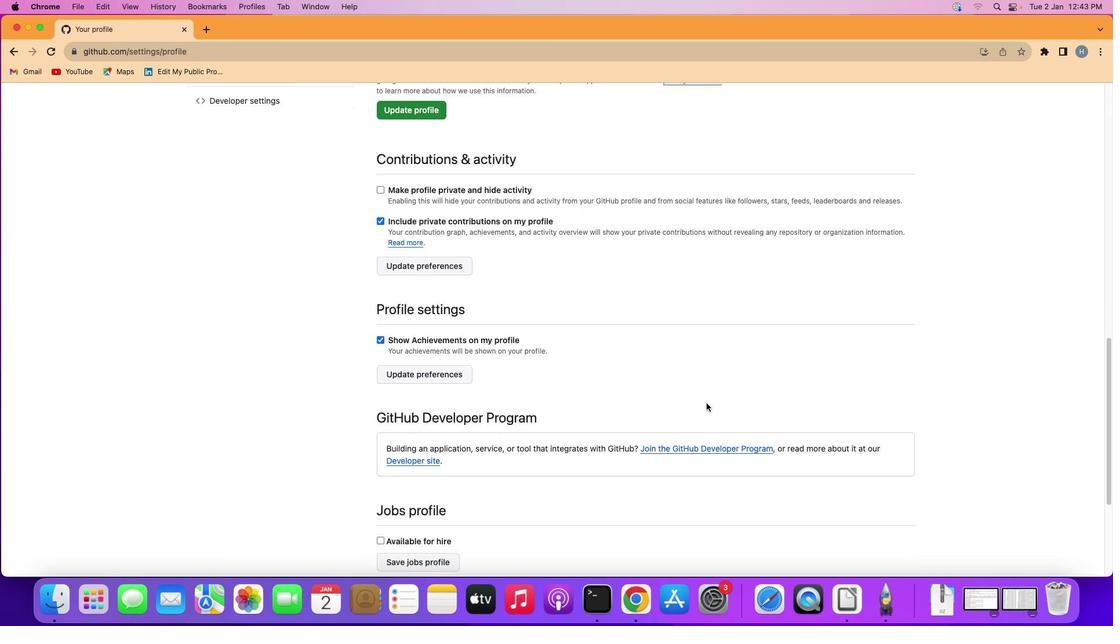 
Action: Mouse scrolled (706, 403) with delta (0, 0)
Screenshot: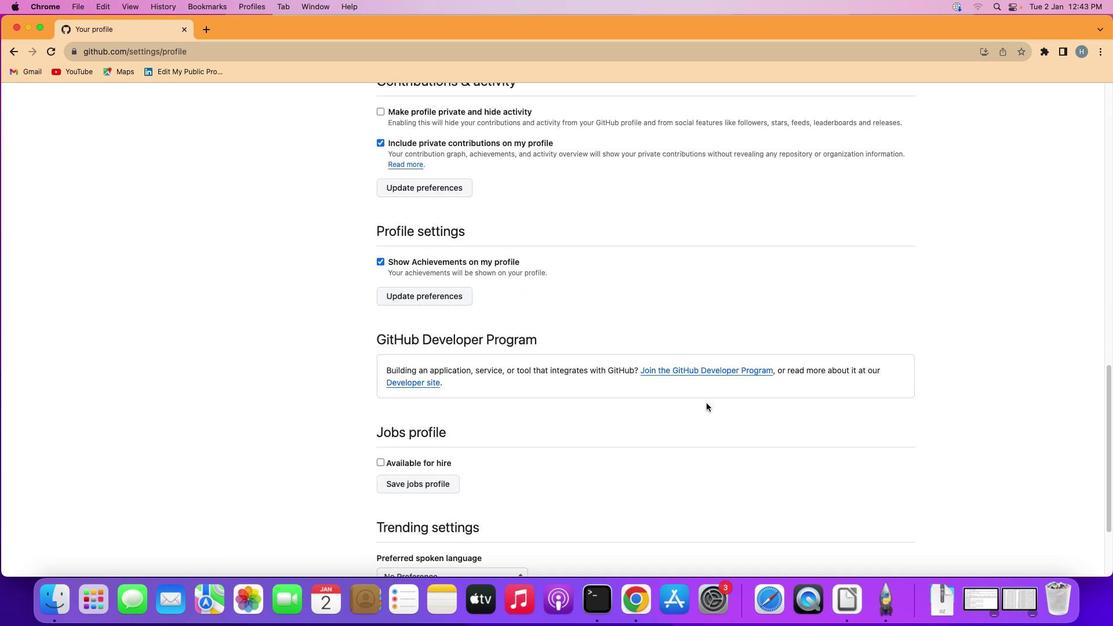 
Action: Mouse scrolled (706, 403) with delta (0, -2)
Screenshot: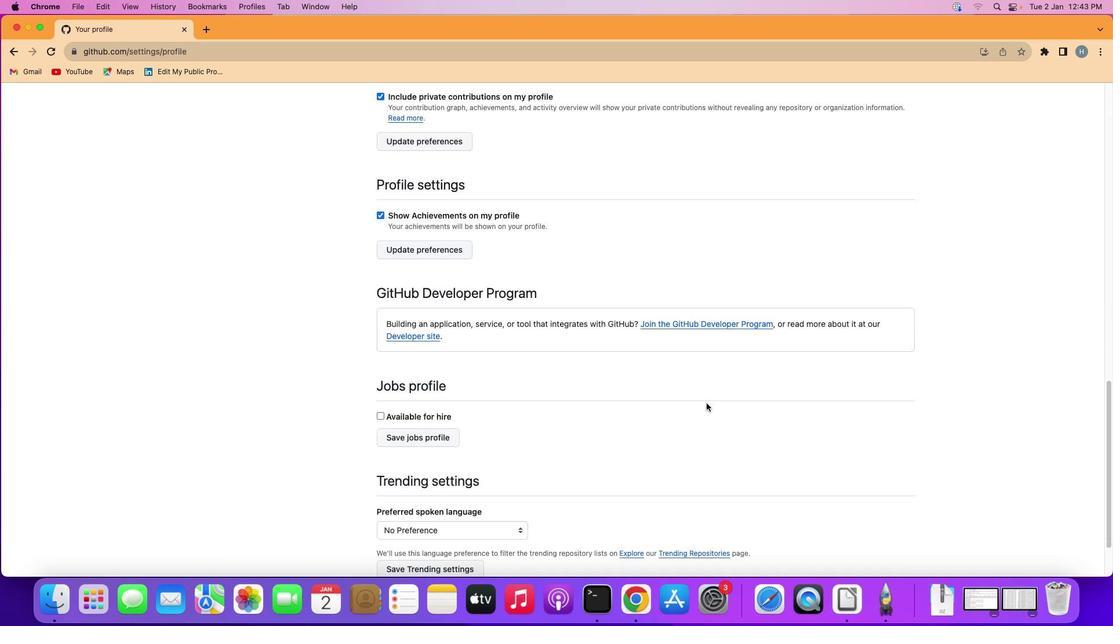 
Action: Mouse scrolled (706, 403) with delta (0, -1)
Screenshot: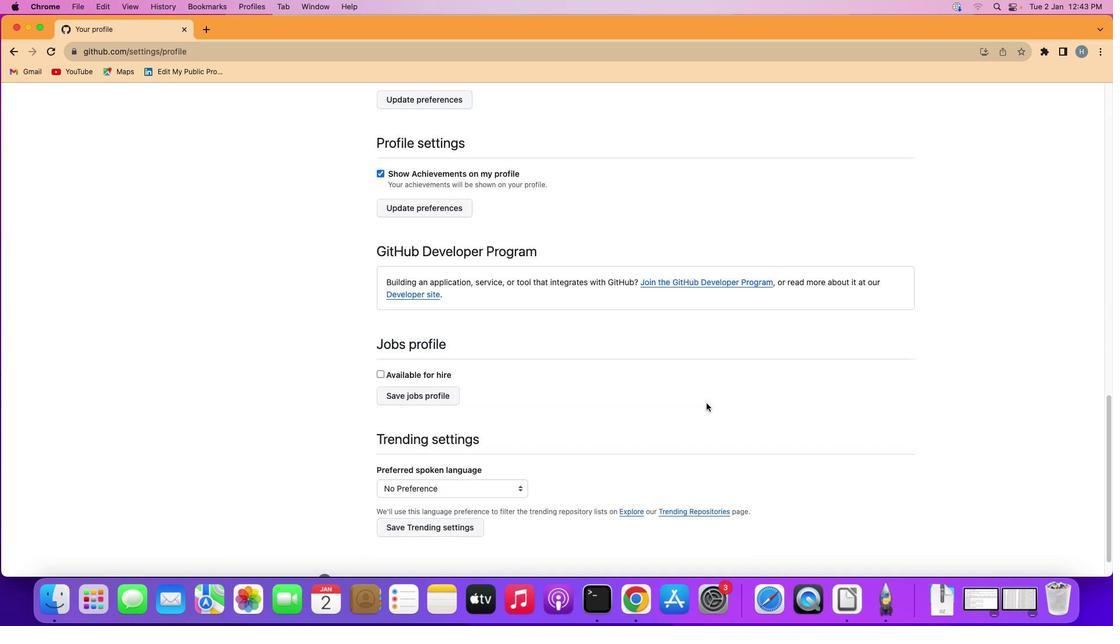 
Action: Mouse moved to (706, 403)
Screenshot: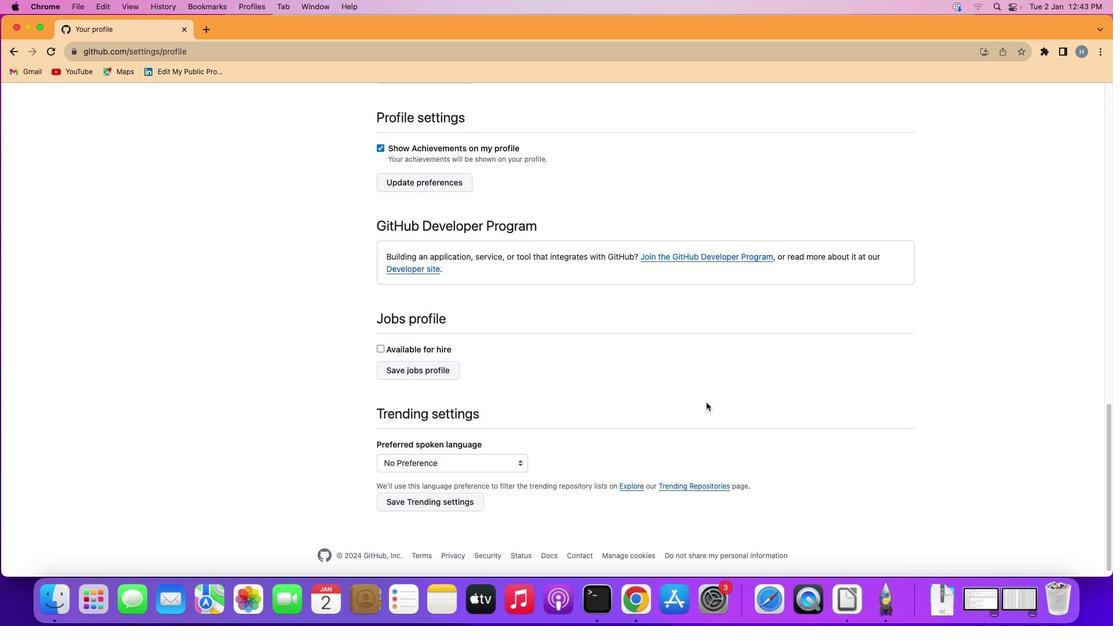 
Action: Mouse scrolled (706, 403) with delta (0, 0)
Screenshot: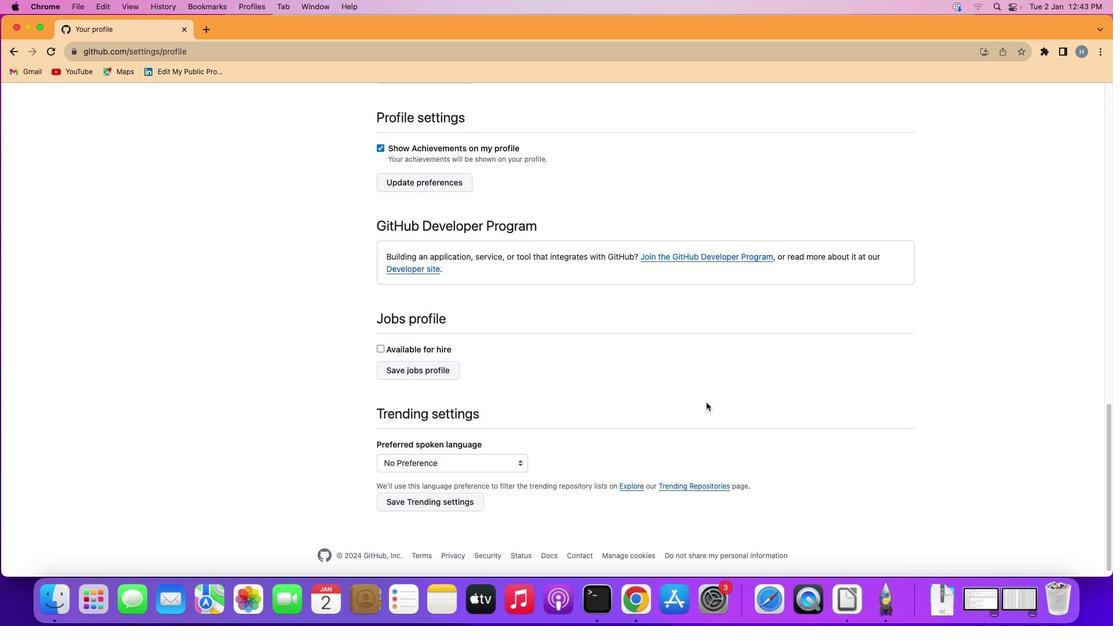 
Action: Mouse moved to (381, 350)
Screenshot: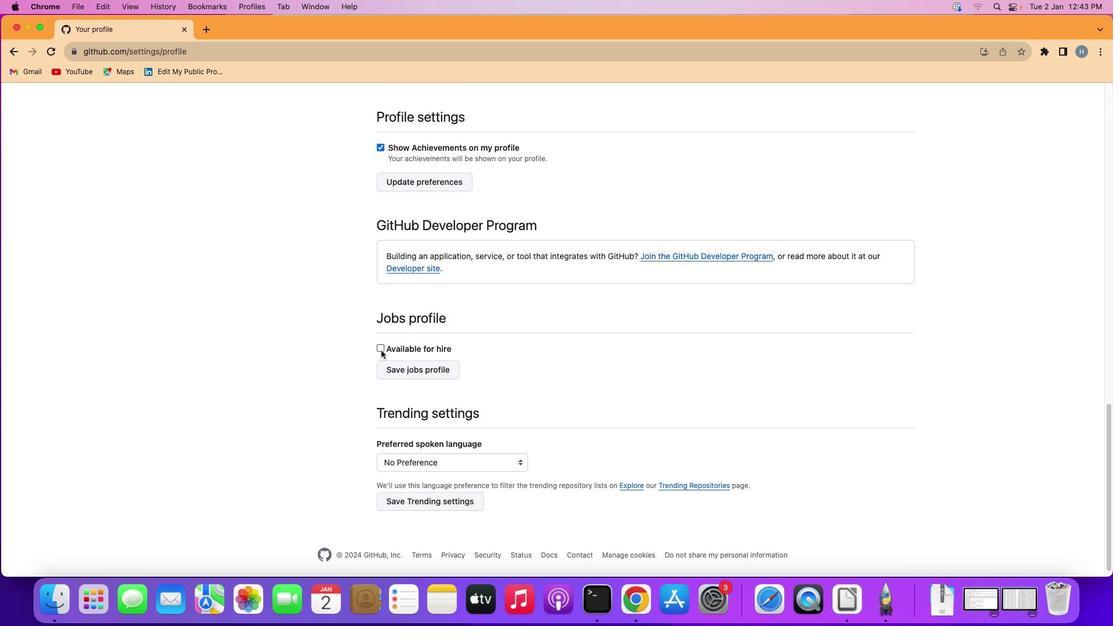 
Action: Mouse pressed left at (381, 350)
Screenshot: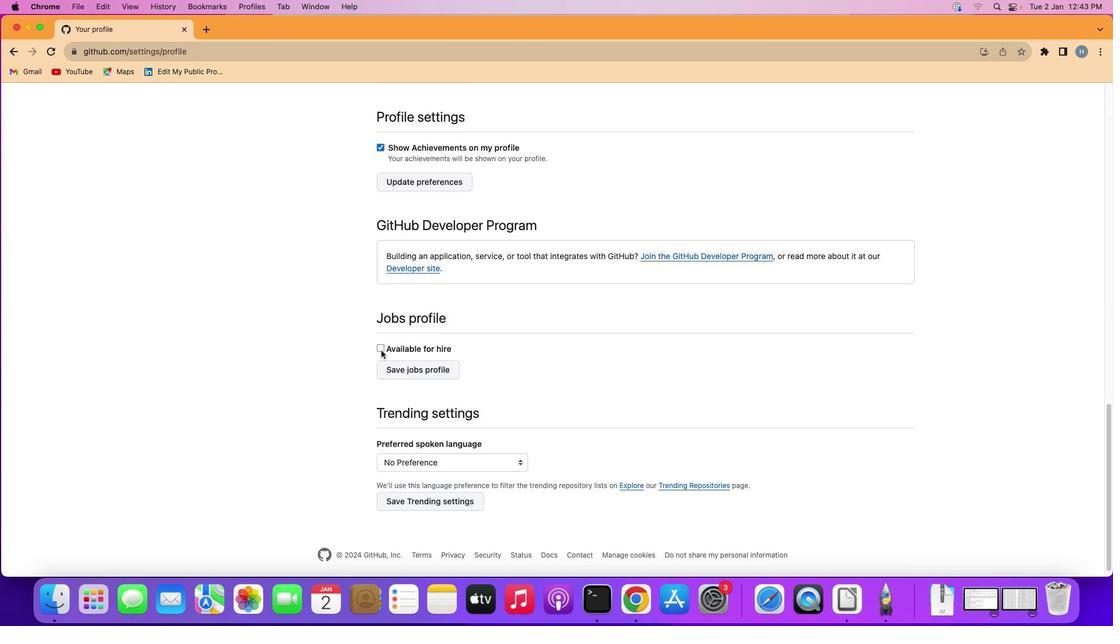 
Action: Mouse moved to (381, 350)
Screenshot: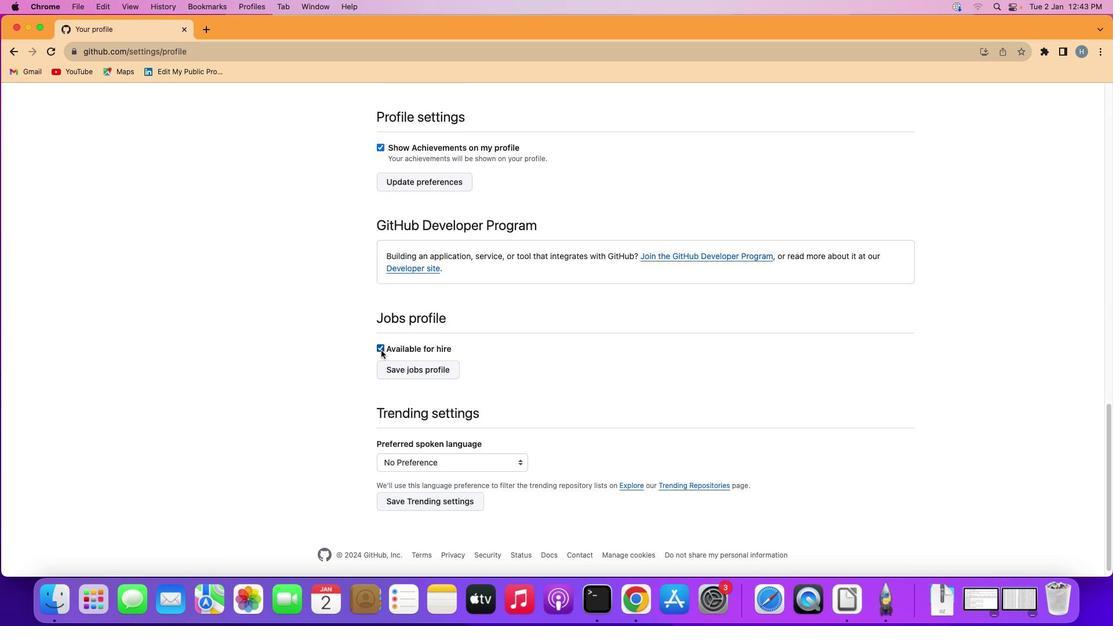 
